 Task: Add Sprouts Marinara Pasta Sauce No Salt Added to the cart.
Action: Mouse moved to (16, 65)
Screenshot: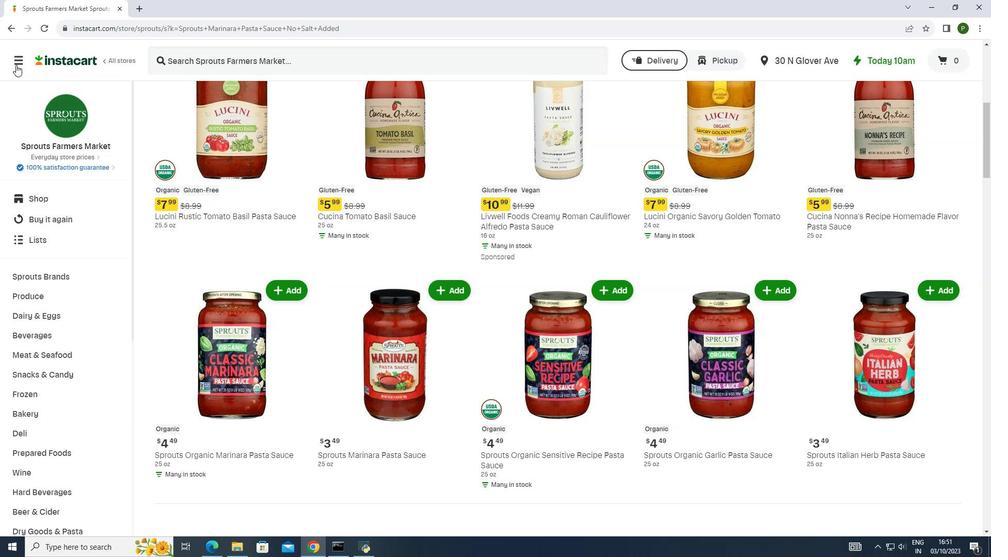 
Action: Mouse pressed left at (16, 65)
Screenshot: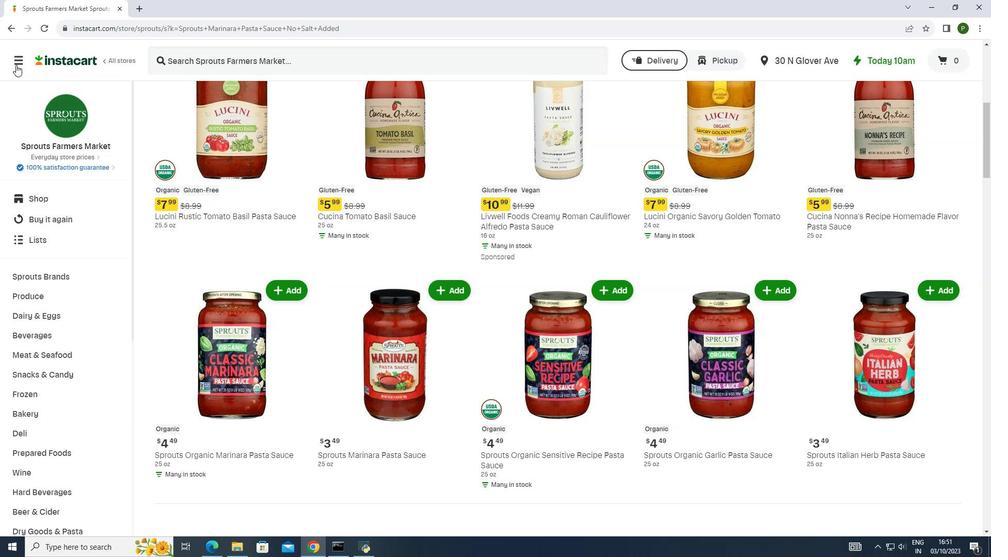 
Action: Mouse moved to (41, 270)
Screenshot: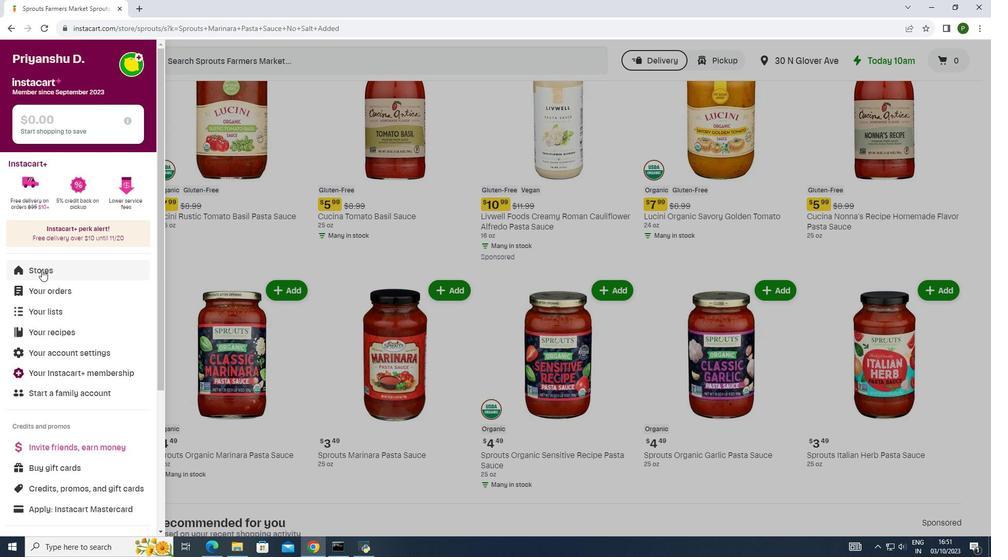 
Action: Mouse pressed left at (41, 270)
Screenshot: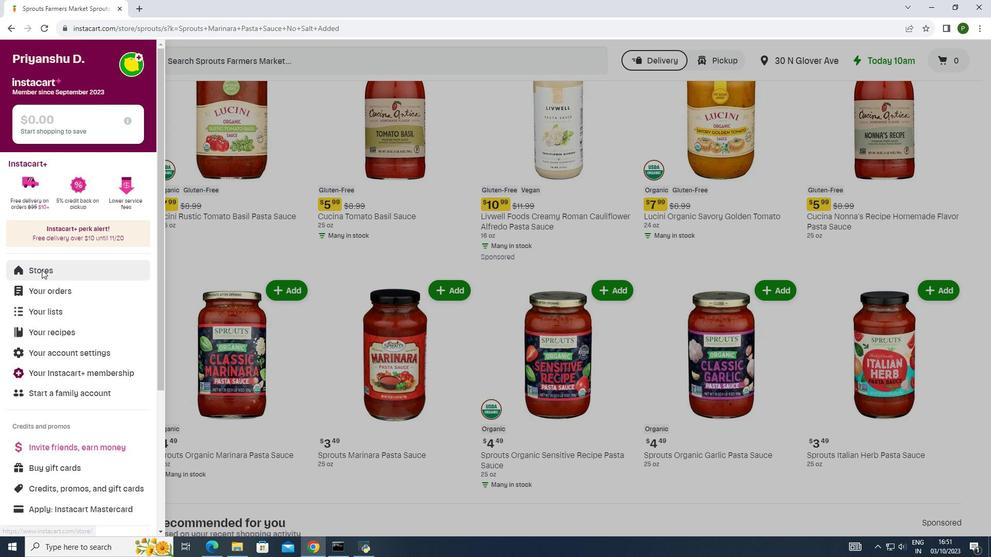 
Action: Mouse moved to (234, 107)
Screenshot: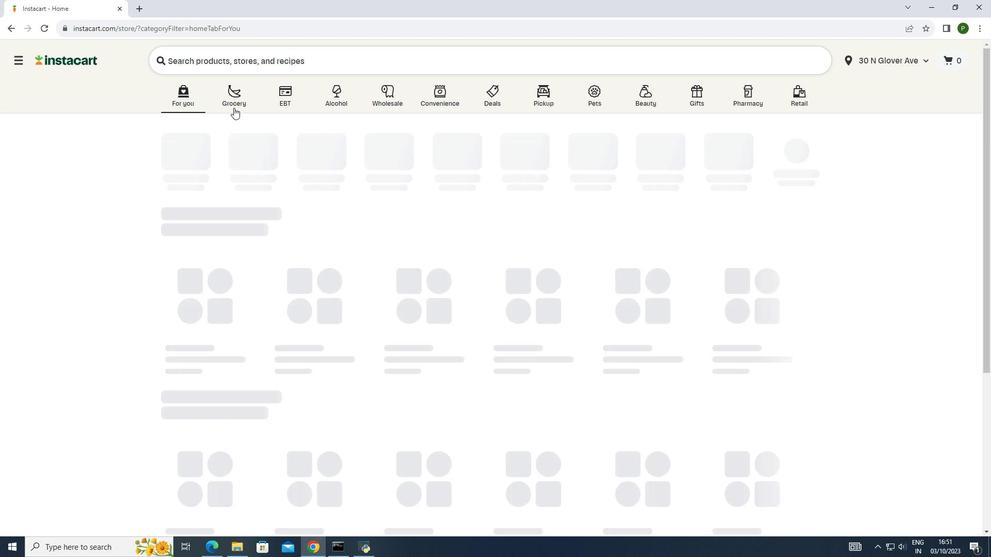 
Action: Mouse pressed left at (234, 107)
Screenshot: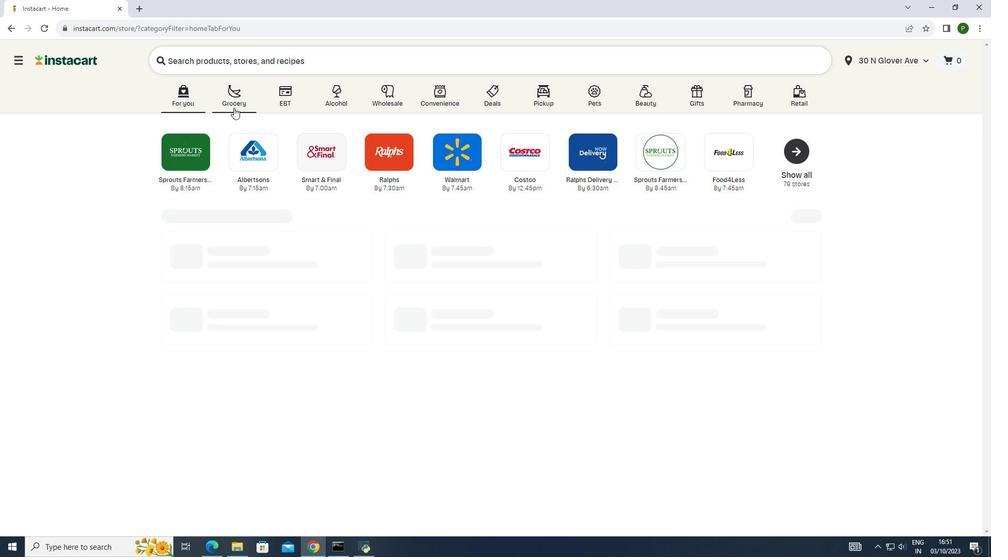 
Action: Mouse moved to (505, 150)
Screenshot: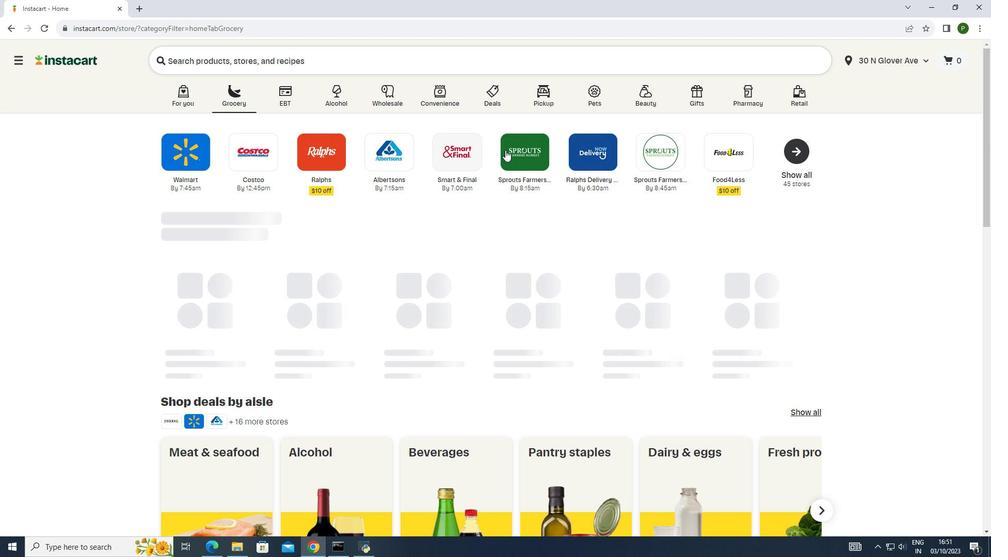 
Action: Mouse pressed left at (505, 150)
Screenshot: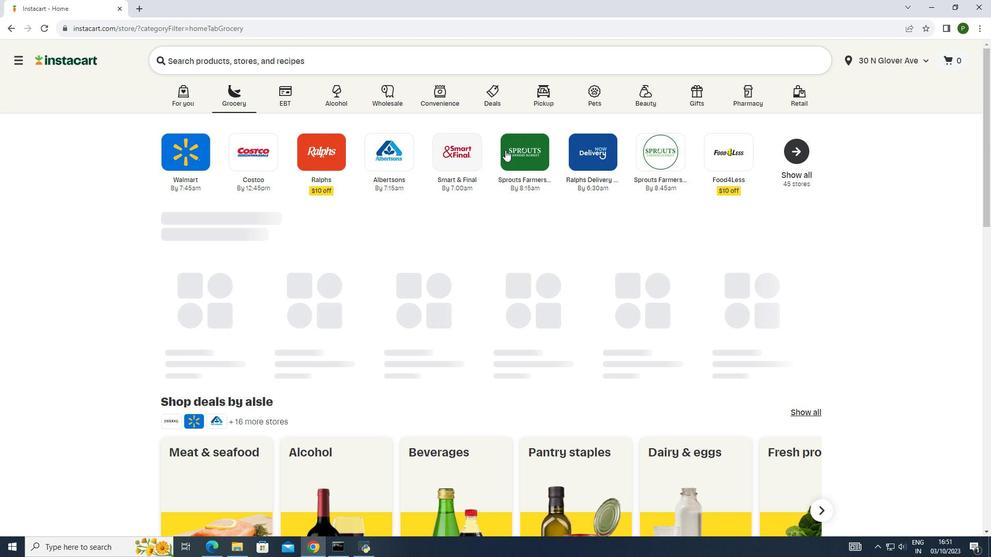 
Action: Mouse moved to (99, 273)
Screenshot: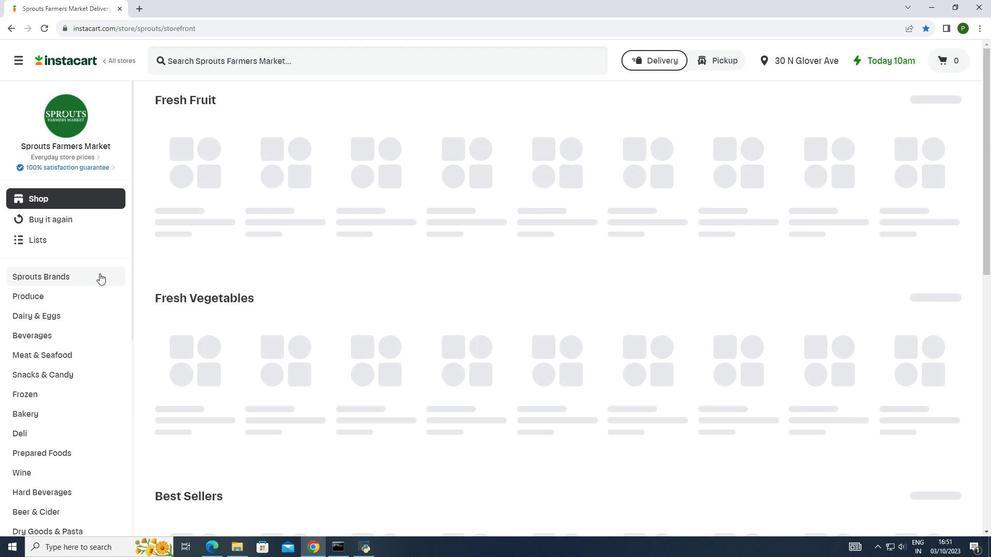 
Action: Mouse pressed left at (99, 273)
Screenshot: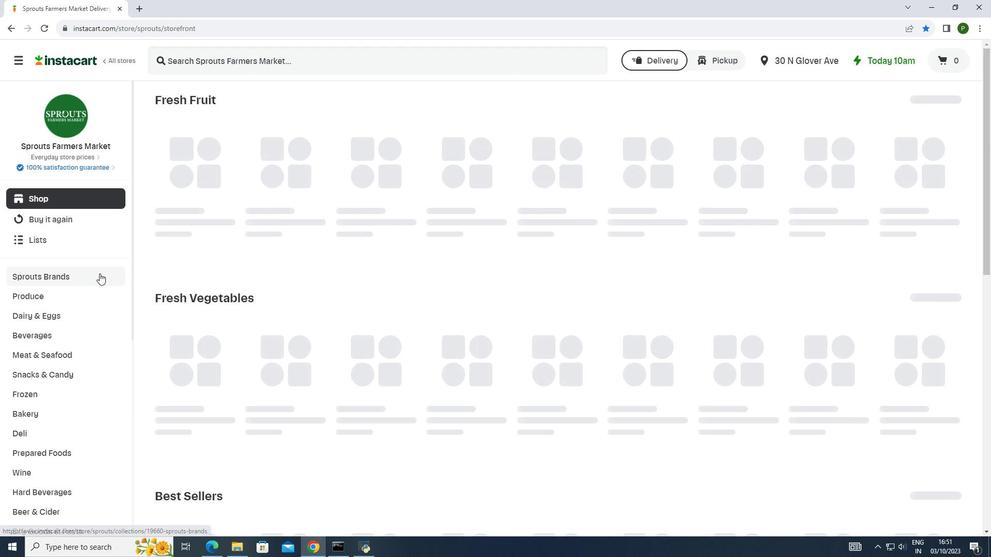 
Action: Mouse moved to (58, 355)
Screenshot: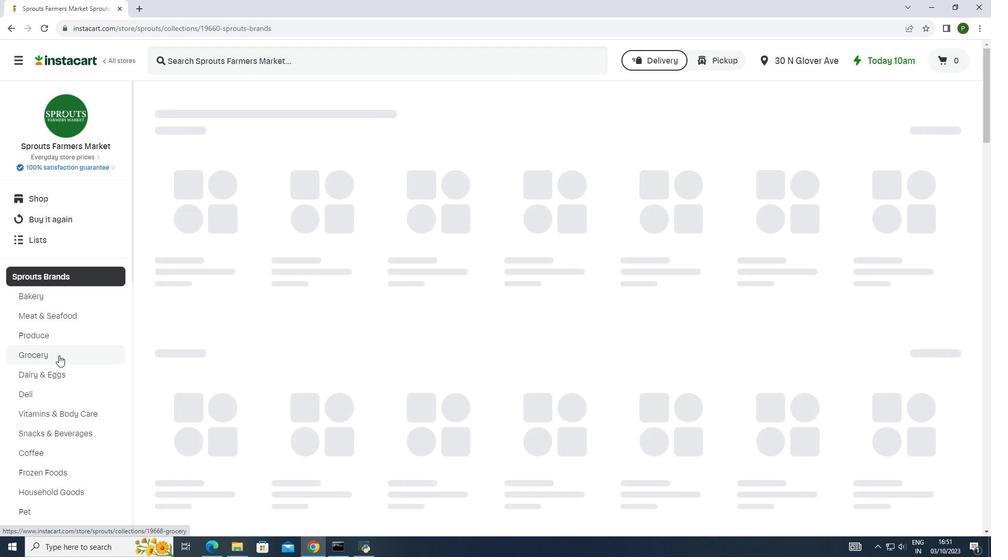 
Action: Mouse pressed left at (58, 355)
Screenshot: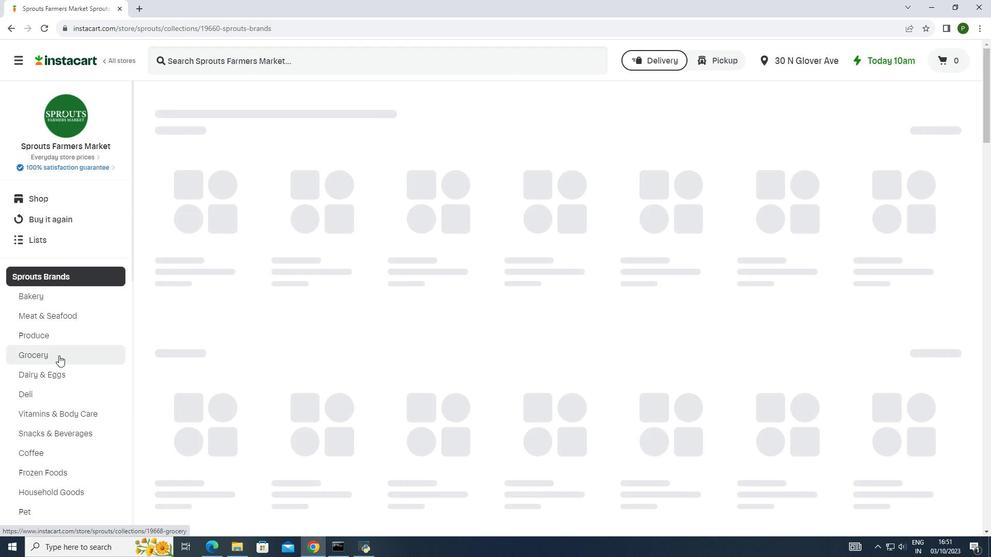 
Action: Mouse moved to (329, 223)
Screenshot: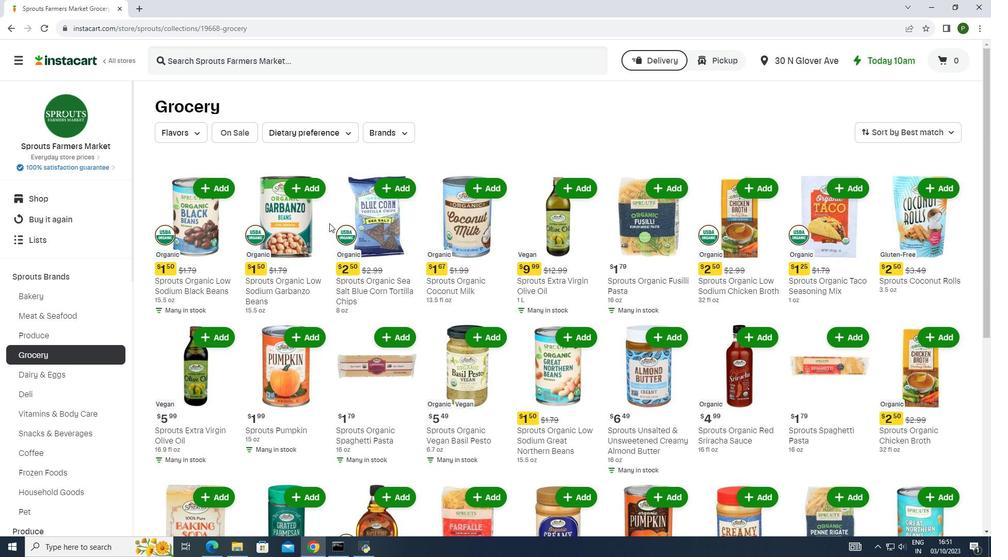 
Action: Mouse scrolled (329, 223) with delta (0, 0)
Screenshot: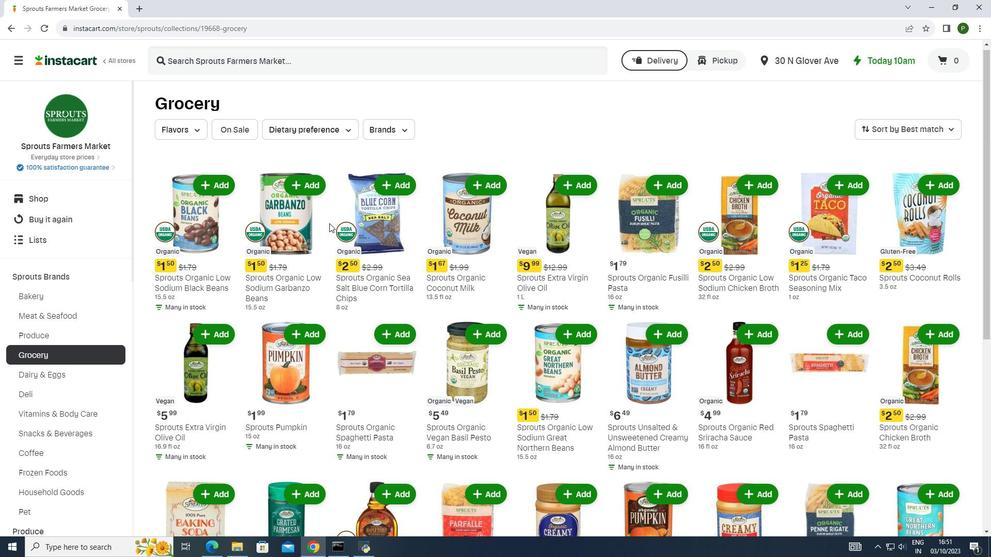 
Action: Mouse scrolled (329, 223) with delta (0, 0)
Screenshot: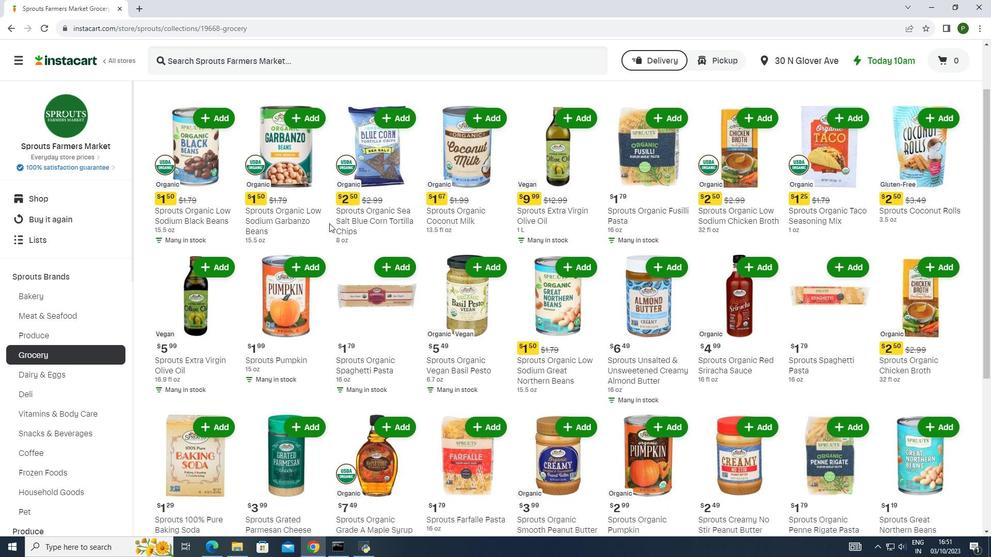 
Action: Mouse scrolled (329, 223) with delta (0, 0)
Screenshot: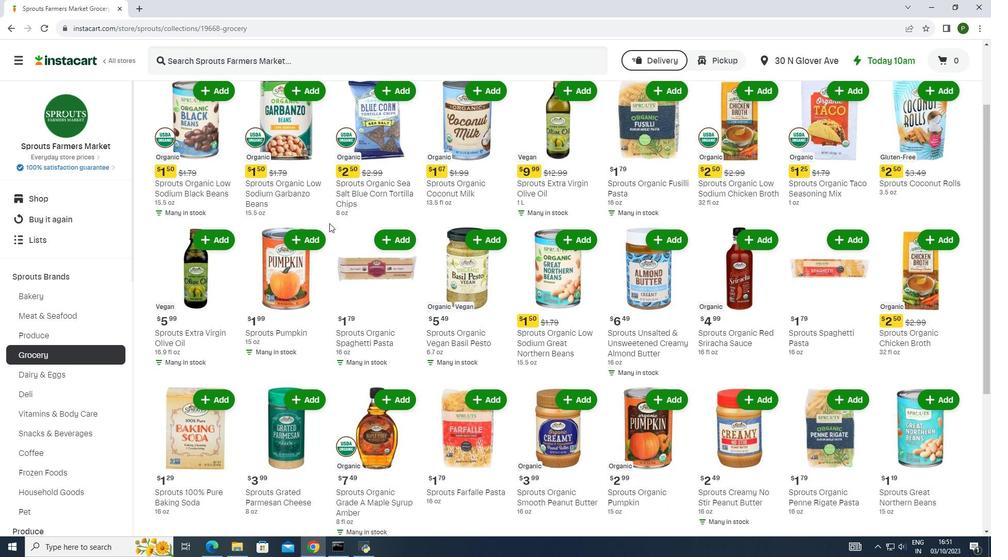 
Action: Mouse moved to (329, 220)
Screenshot: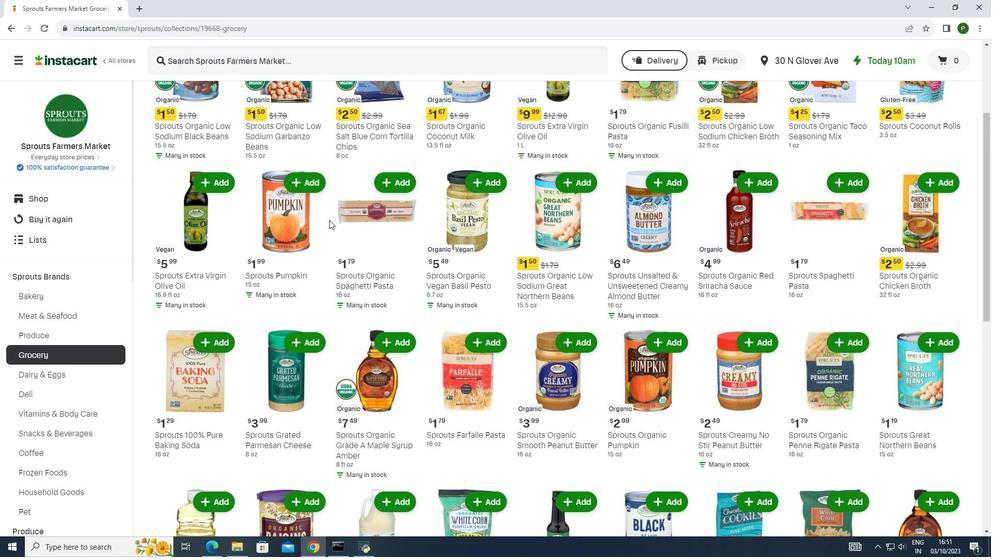 
Action: Mouse scrolled (329, 220) with delta (0, 0)
Screenshot: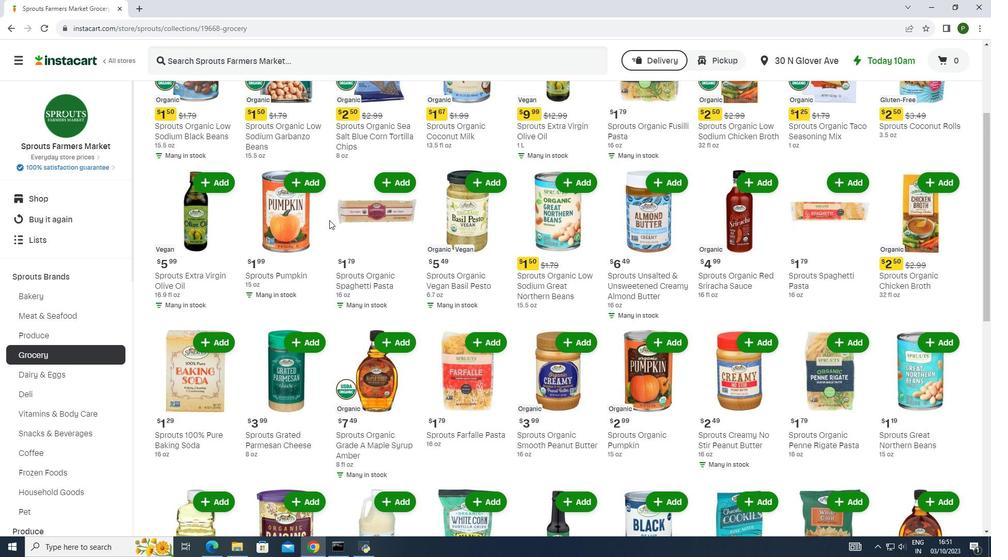 
Action: Mouse scrolled (329, 220) with delta (0, 0)
Screenshot: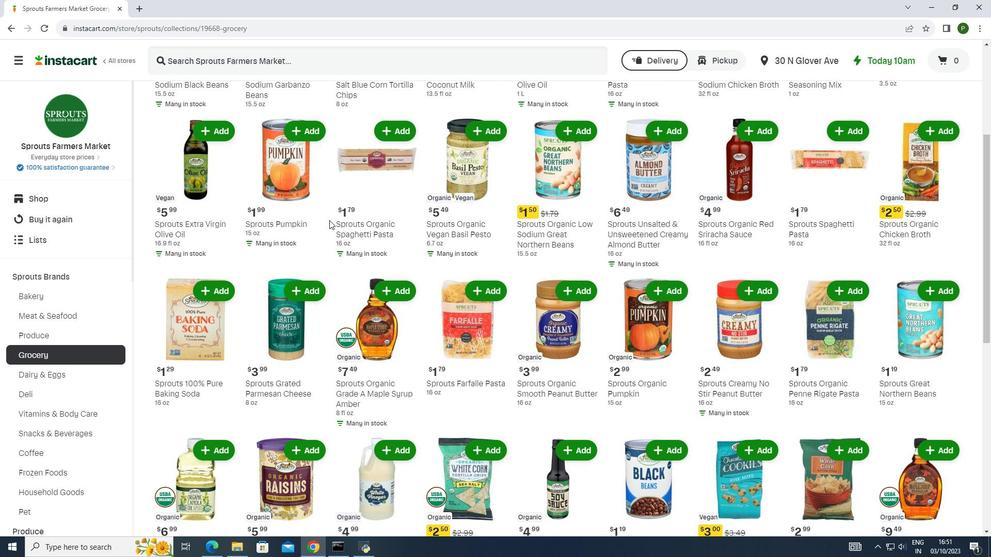 
Action: Mouse scrolled (329, 220) with delta (0, 0)
Screenshot: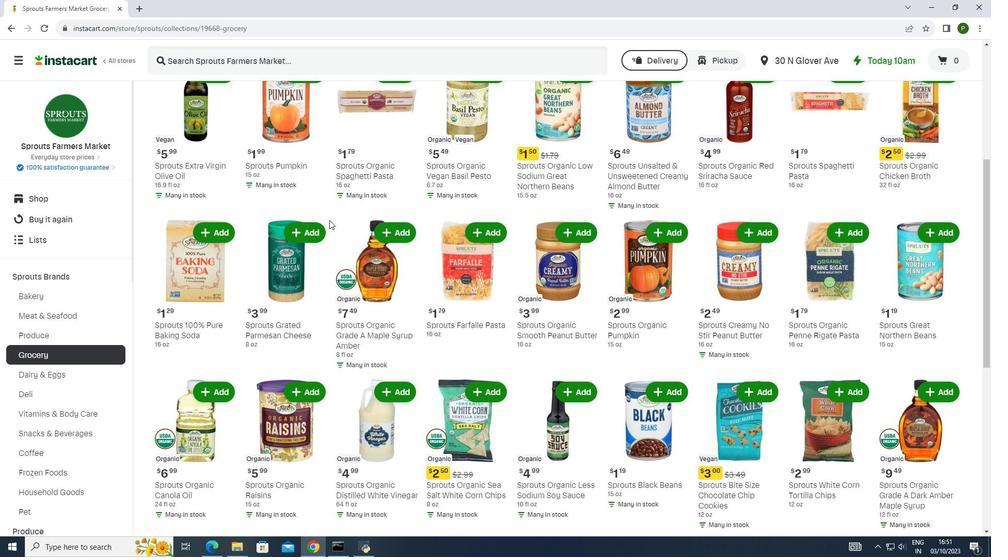 
Action: Mouse scrolled (329, 220) with delta (0, 0)
Screenshot: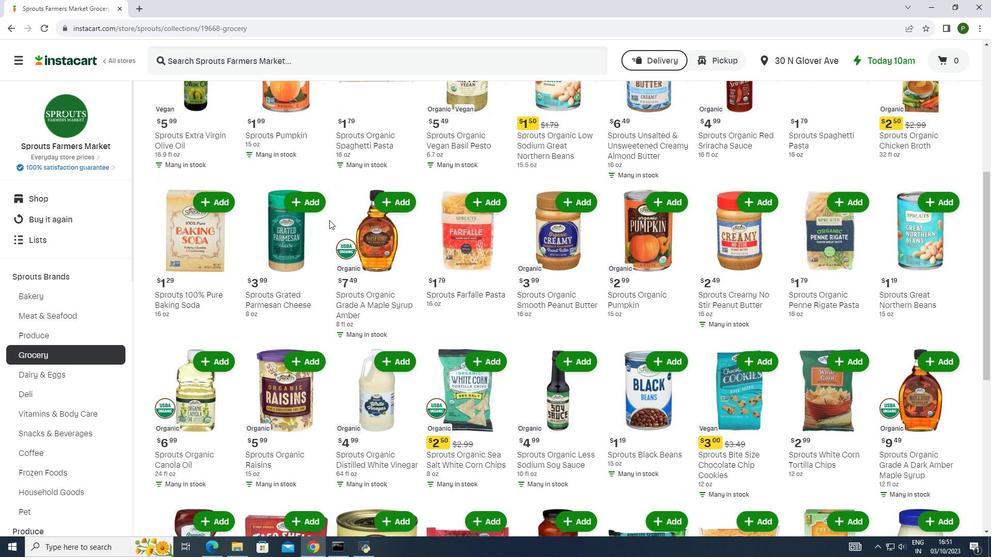 
Action: Mouse scrolled (329, 220) with delta (0, 0)
Screenshot: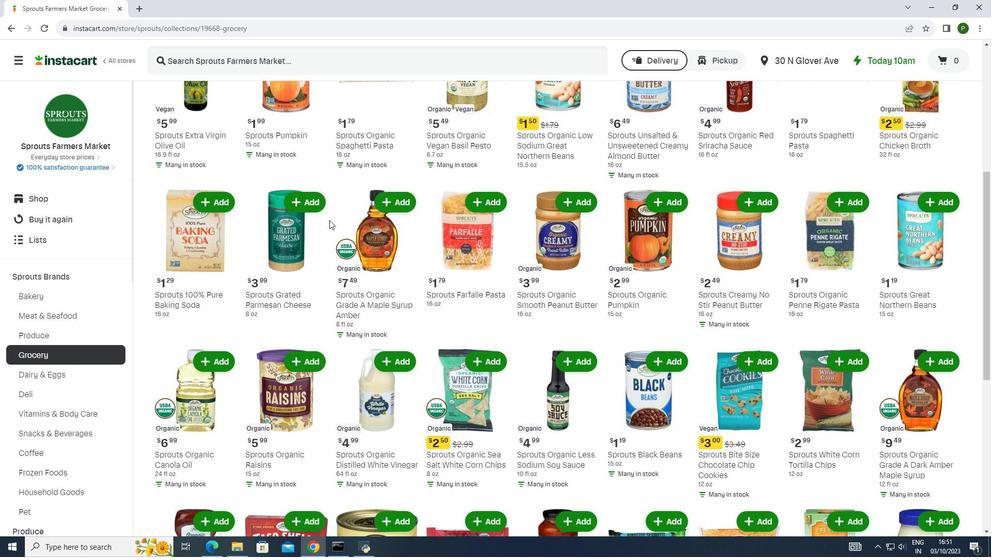 
Action: Mouse scrolled (329, 220) with delta (0, 0)
Screenshot: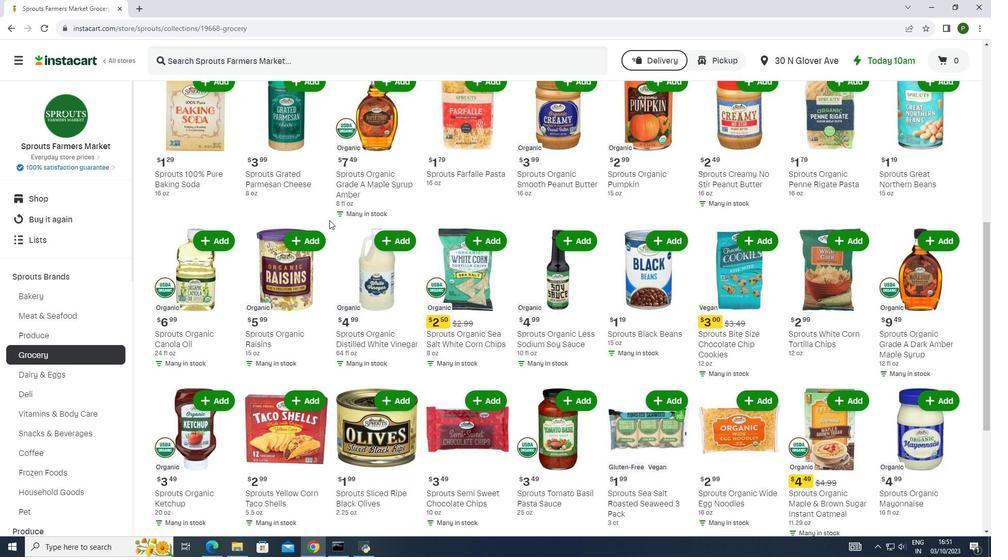 
Action: Mouse scrolled (329, 220) with delta (0, 0)
Screenshot: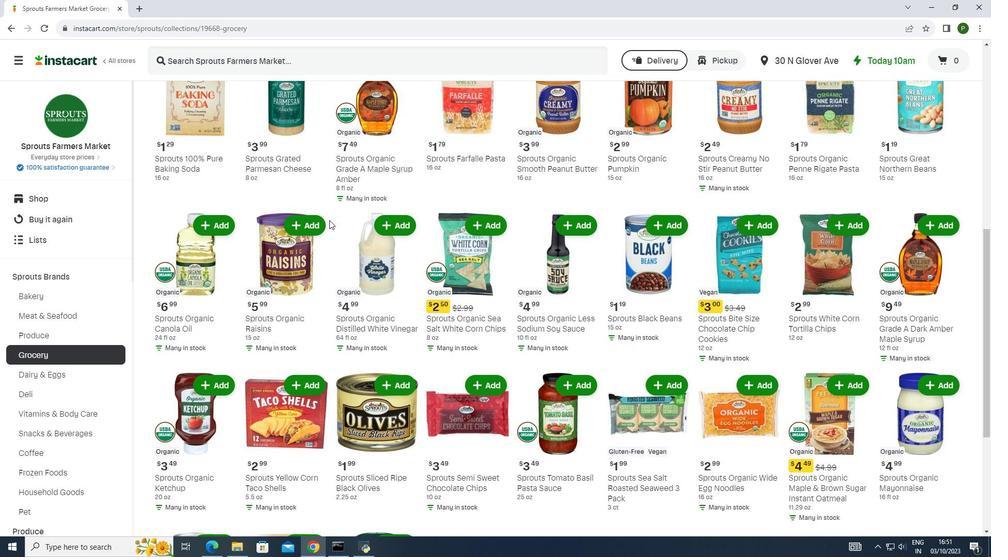 
Action: Mouse scrolled (329, 220) with delta (0, 0)
Screenshot: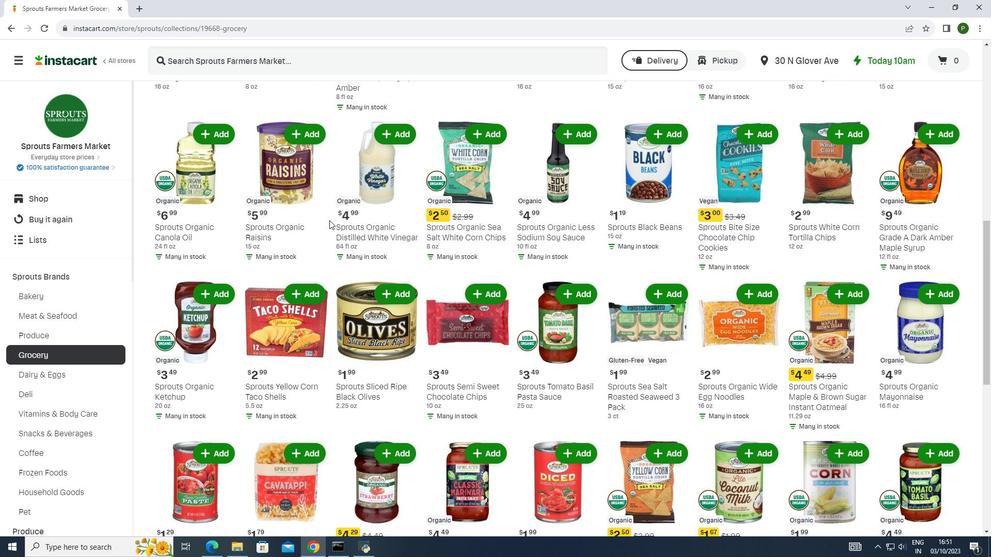 
Action: Mouse scrolled (329, 220) with delta (0, 0)
Screenshot: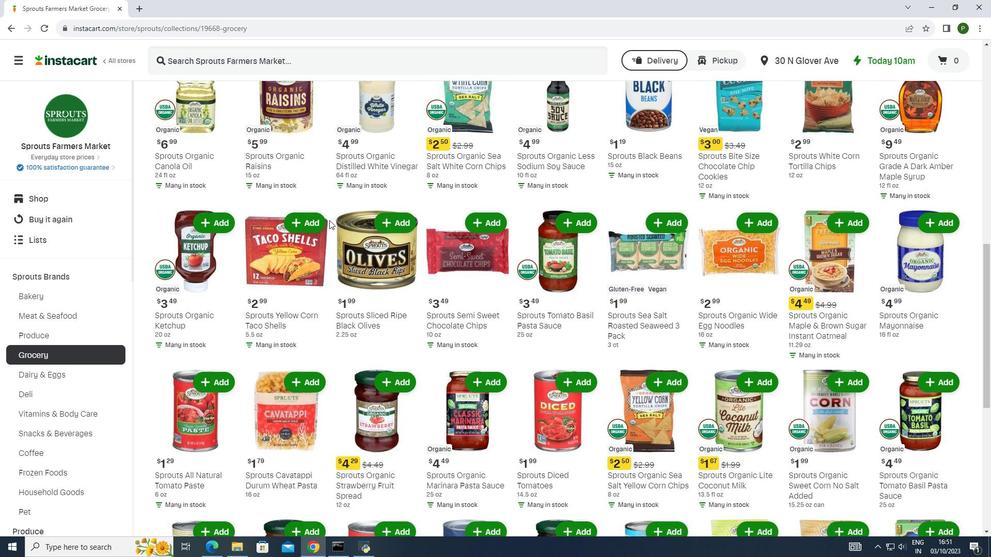 
Action: Mouse scrolled (329, 220) with delta (0, 0)
Screenshot: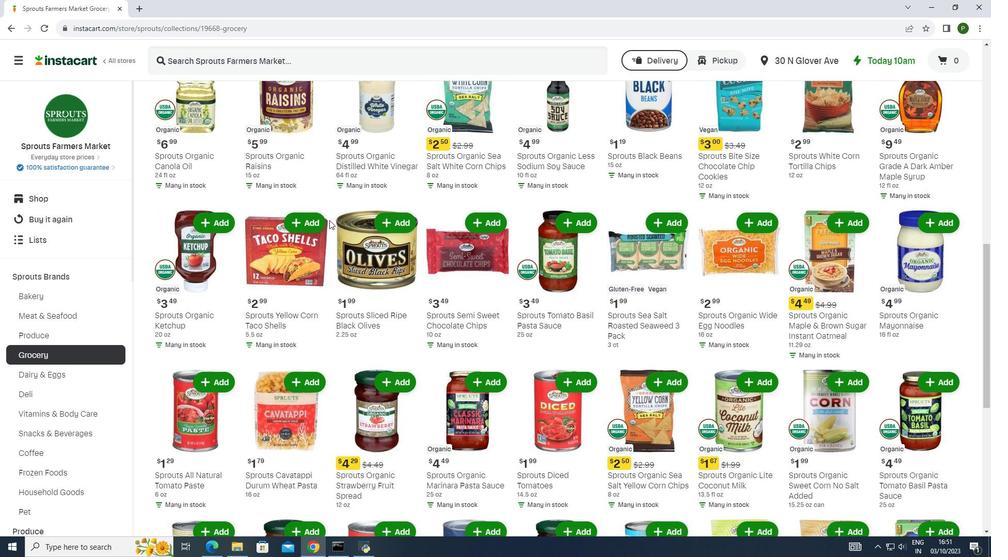 
Action: Mouse scrolled (329, 220) with delta (0, 0)
Screenshot: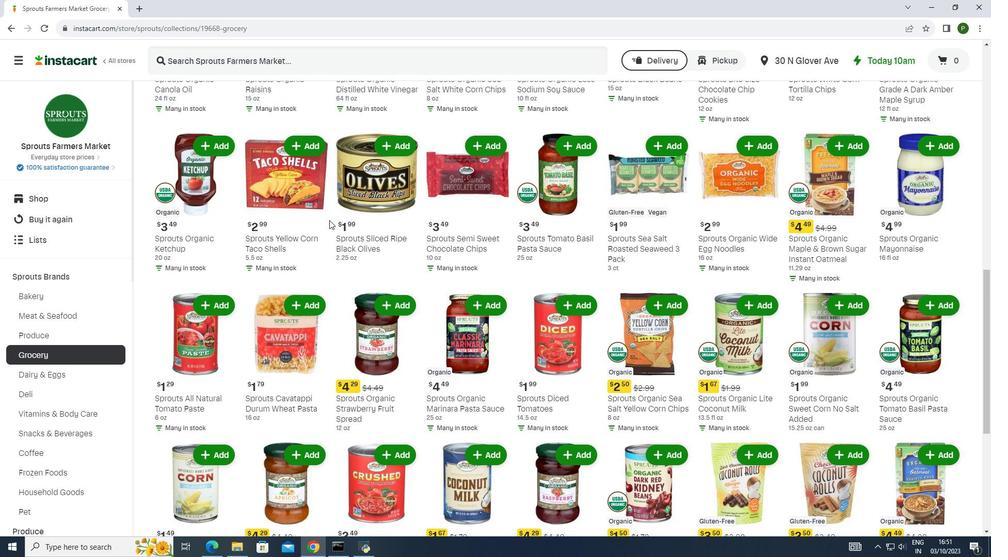 
Action: Mouse scrolled (329, 220) with delta (0, 0)
Screenshot: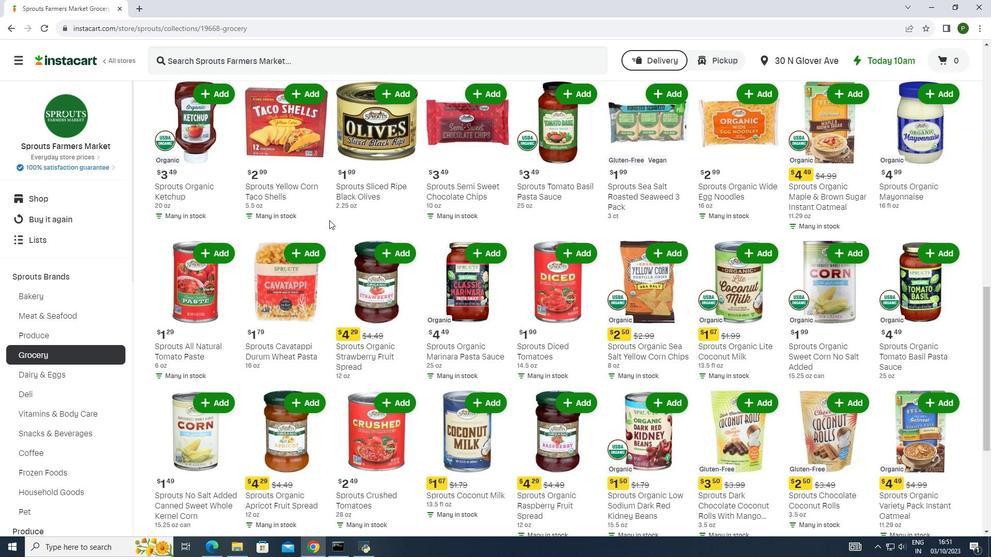 
Action: Mouse scrolled (329, 220) with delta (0, 0)
Screenshot: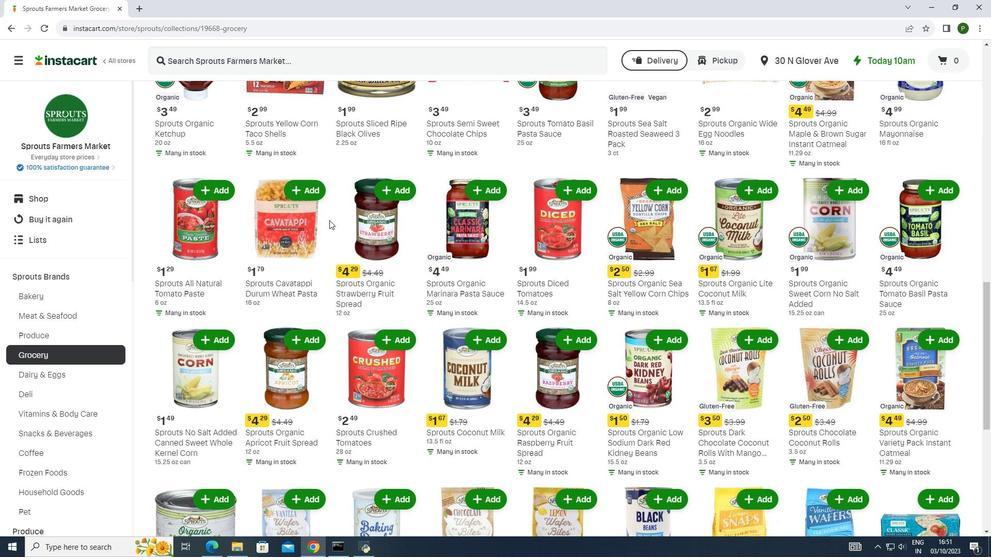 
Action: Mouse scrolled (329, 220) with delta (0, 0)
Screenshot: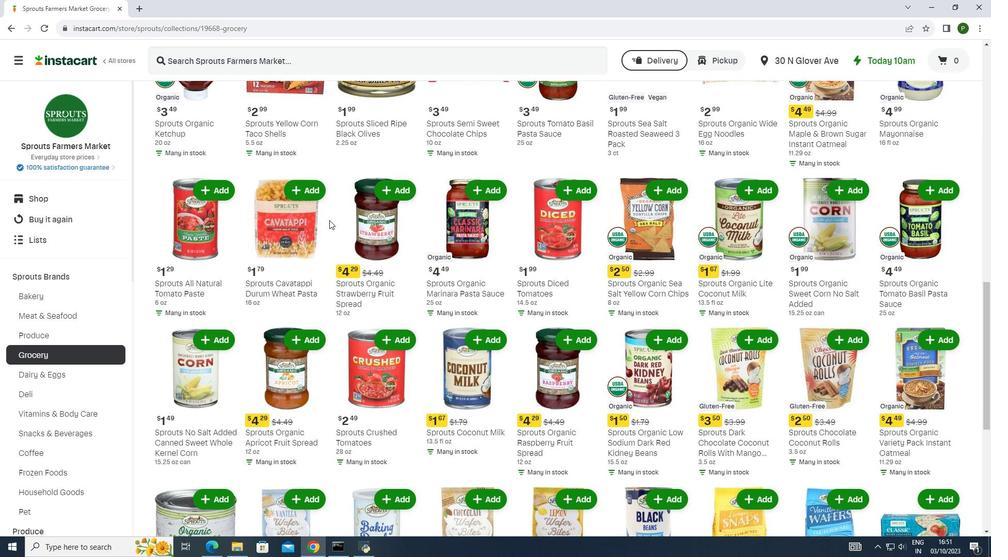 
Action: Mouse scrolled (329, 220) with delta (0, 0)
Screenshot: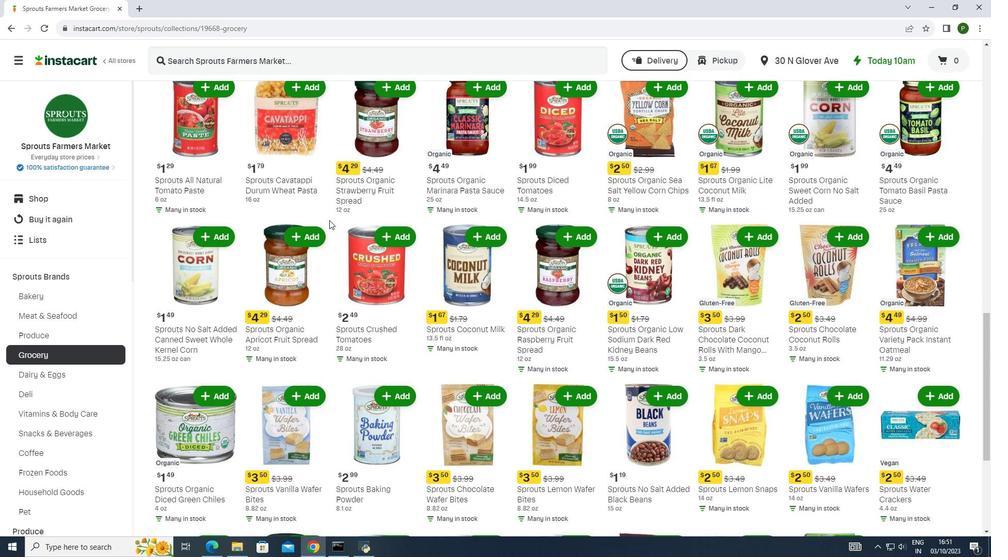 
Action: Mouse scrolled (329, 220) with delta (0, 0)
Screenshot: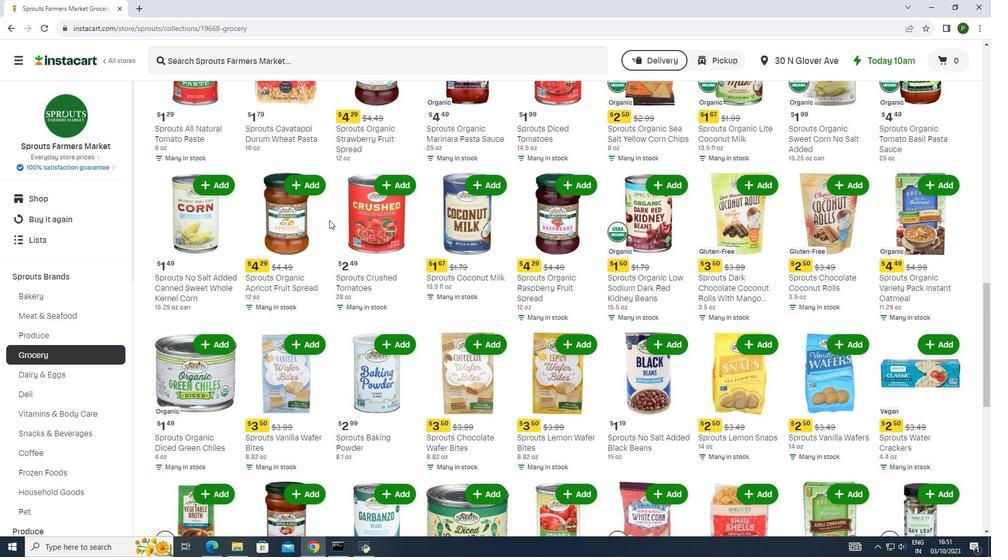 
Action: Mouse scrolled (329, 220) with delta (0, 0)
Screenshot: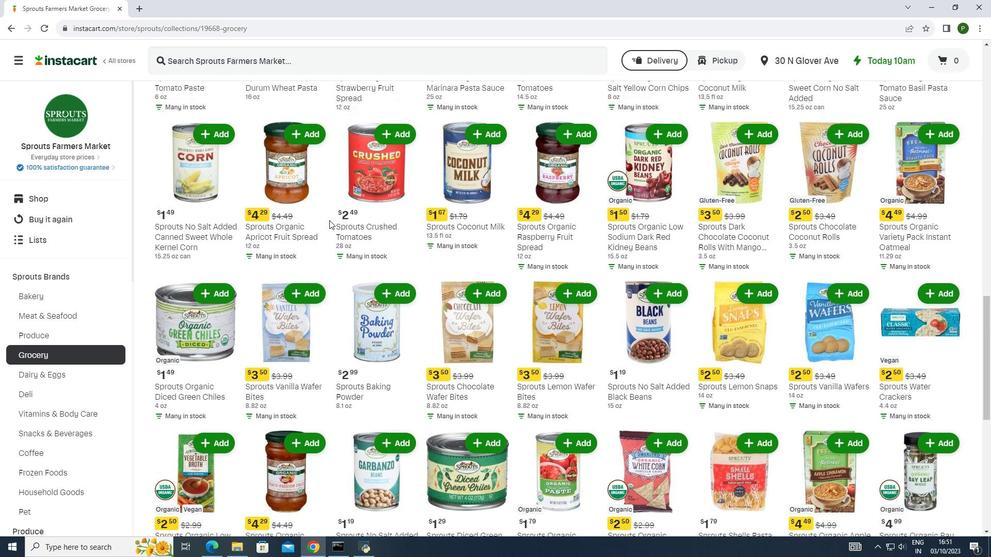 
Action: Mouse scrolled (329, 220) with delta (0, 0)
Screenshot: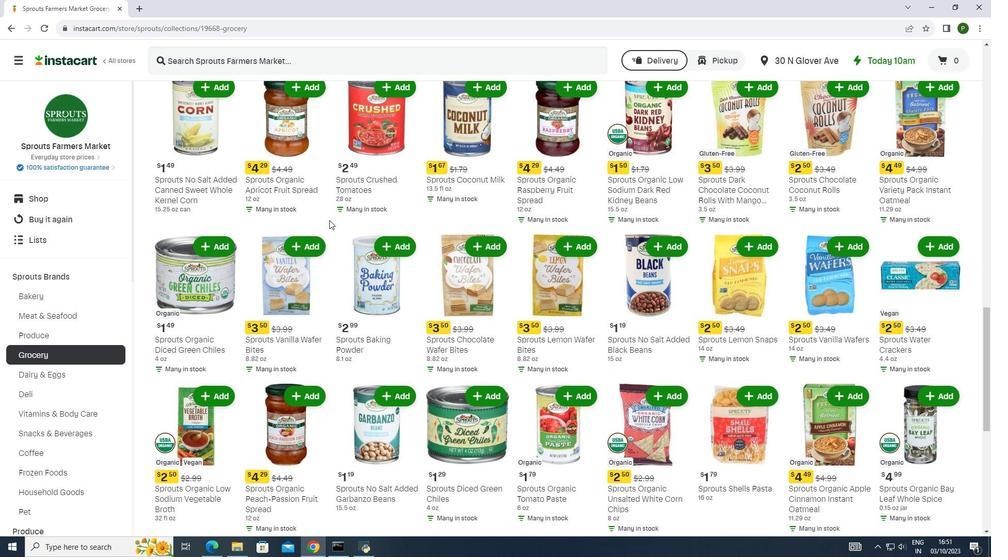 
Action: Mouse scrolled (329, 220) with delta (0, 0)
Screenshot: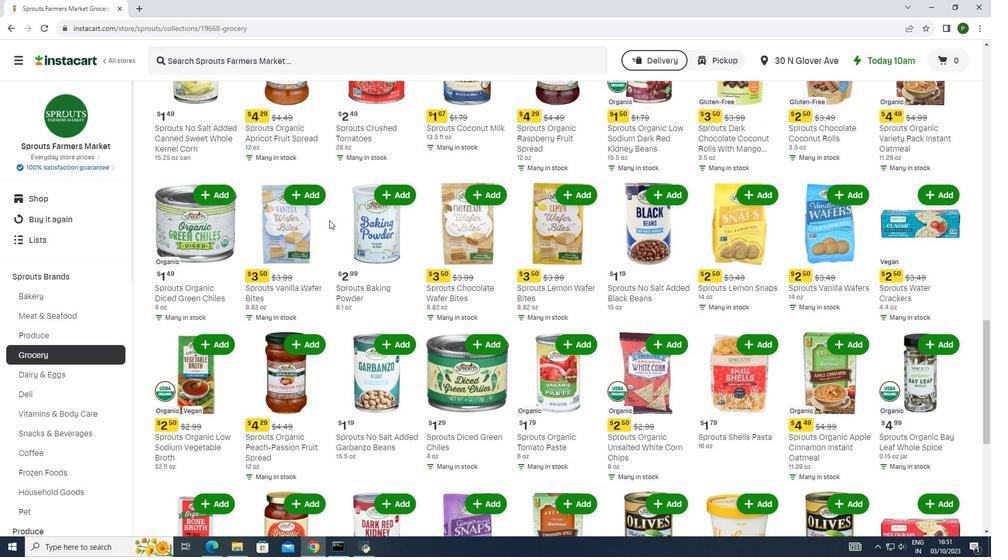 
Action: Mouse scrolled (329, 220) with delta (0, 0)
Screenshot: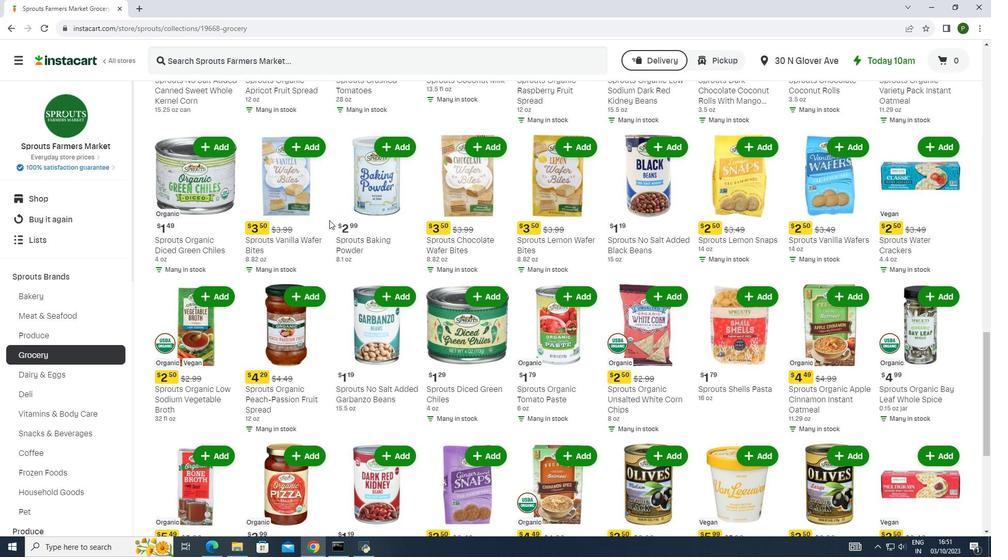 
Action: Mouse scrolled (329, 220) with delta (0, 0)
Screenshot: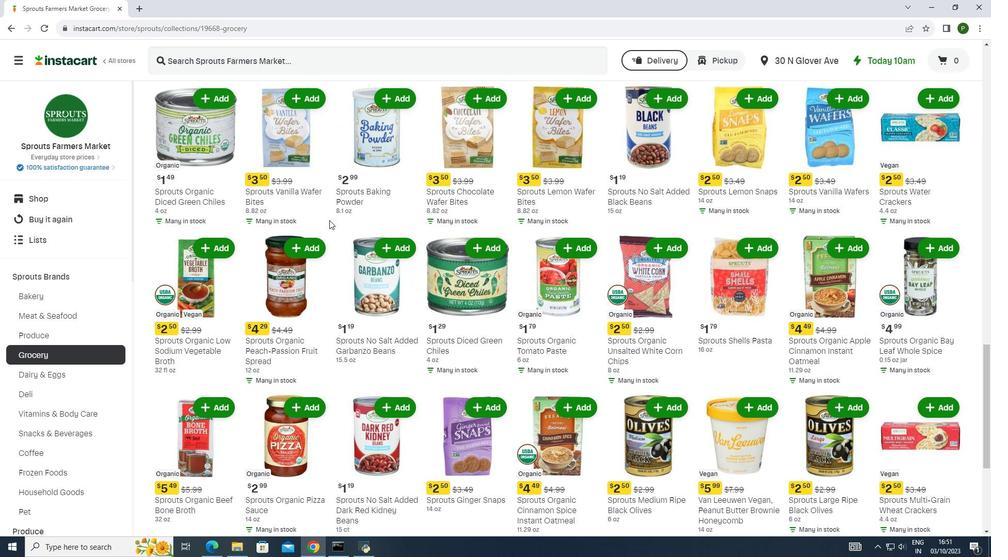 
Action: Mouse scrolled (329, 220) with delta (0, 0)
Screenshot: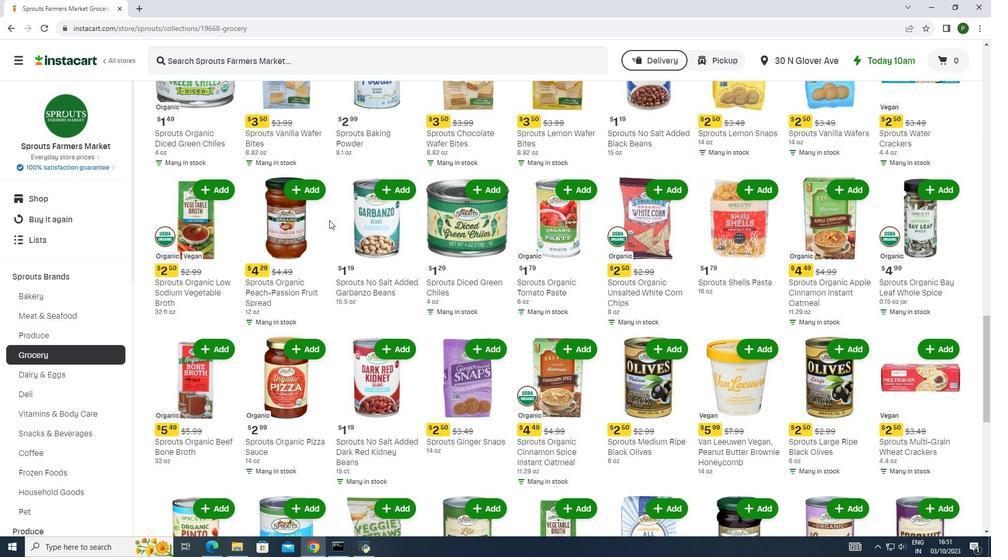 
Action: Mouse scrolled (329, 220) with delta (0, 0)
Screenshot: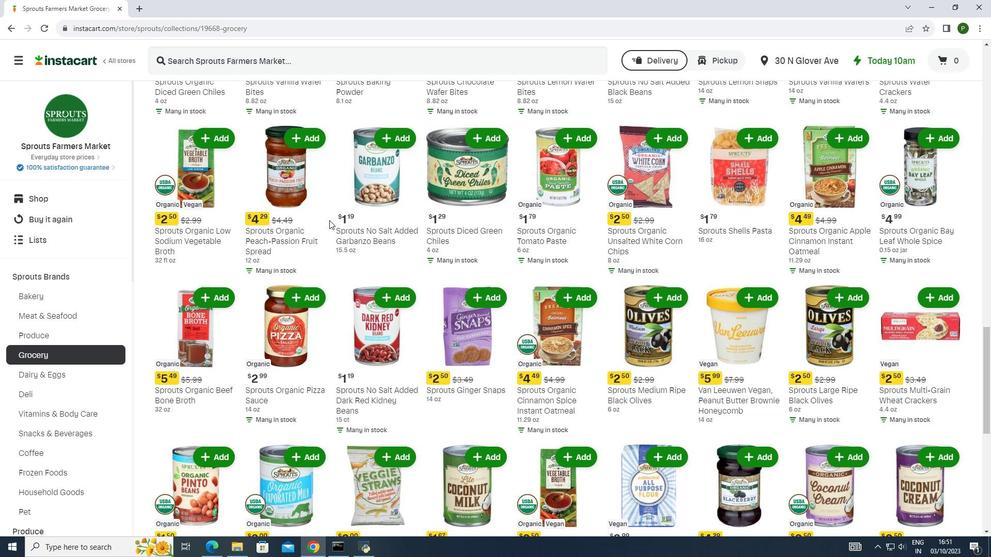 
Action: Mouse scrolled (329, 220) with delta (0, 0)
Screenshot: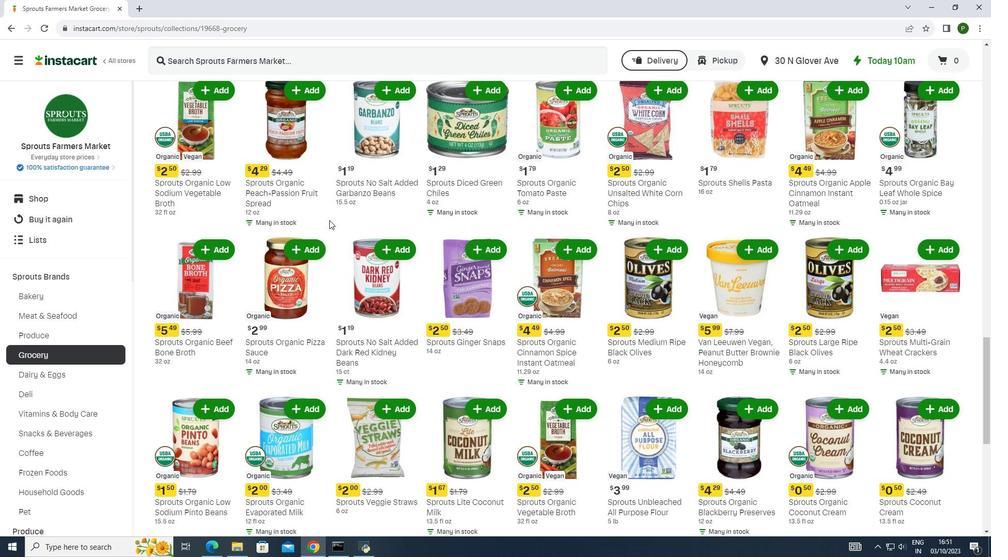
Action: Mouse scrolled (329, 220) with delta (0, 0)
Screenshot: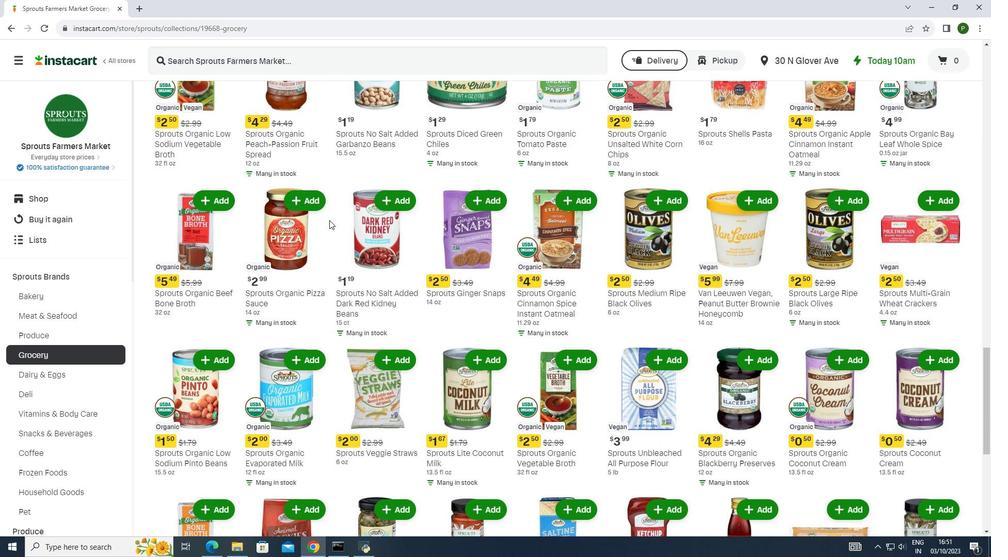 
Action: Mouse scrolled (329, 220) with delta (0, 0)
Screenshot: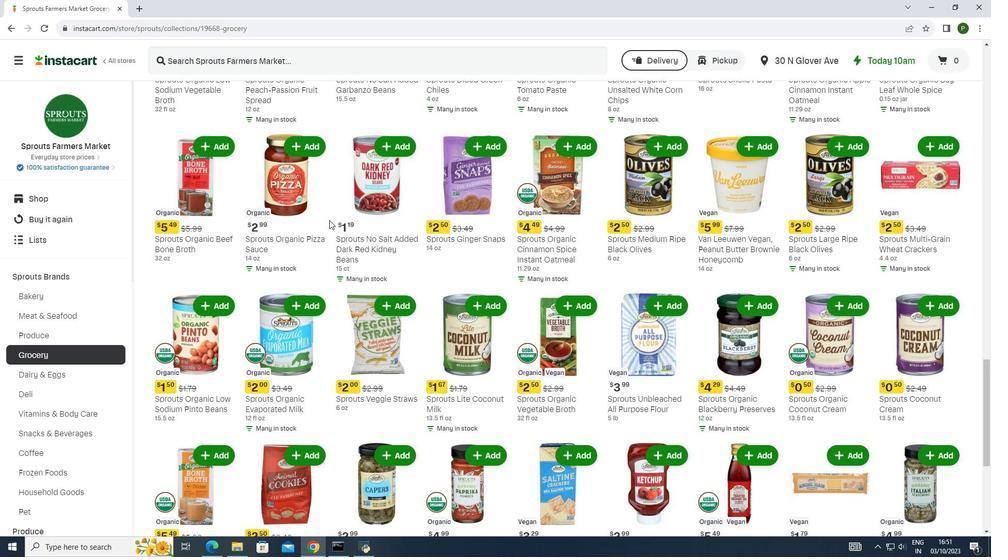 
Action: Mouse scrolled (329, 220) with delta (0, 0)
Screenshot: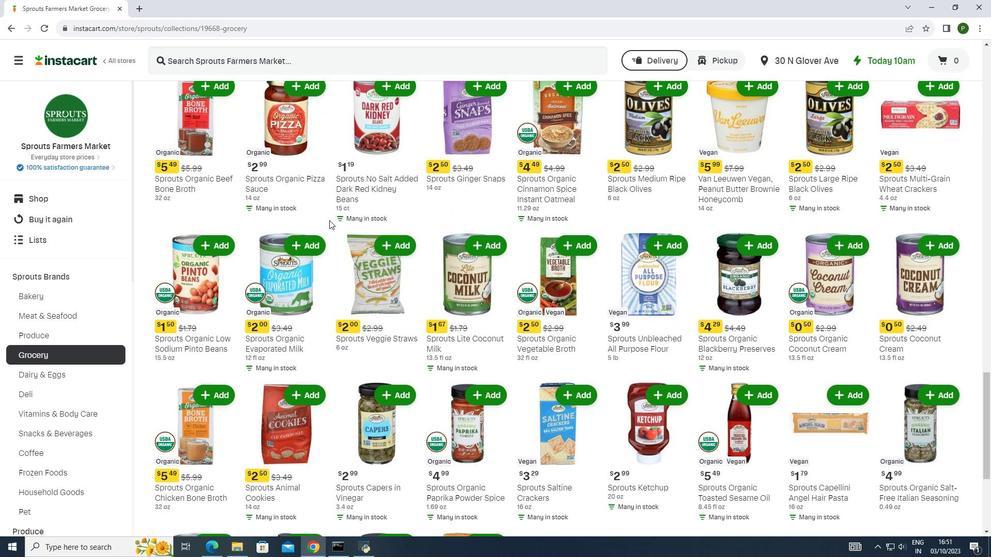
Action: Mouse scrolled (329, 220) with delta (0, 0)
Screenshot: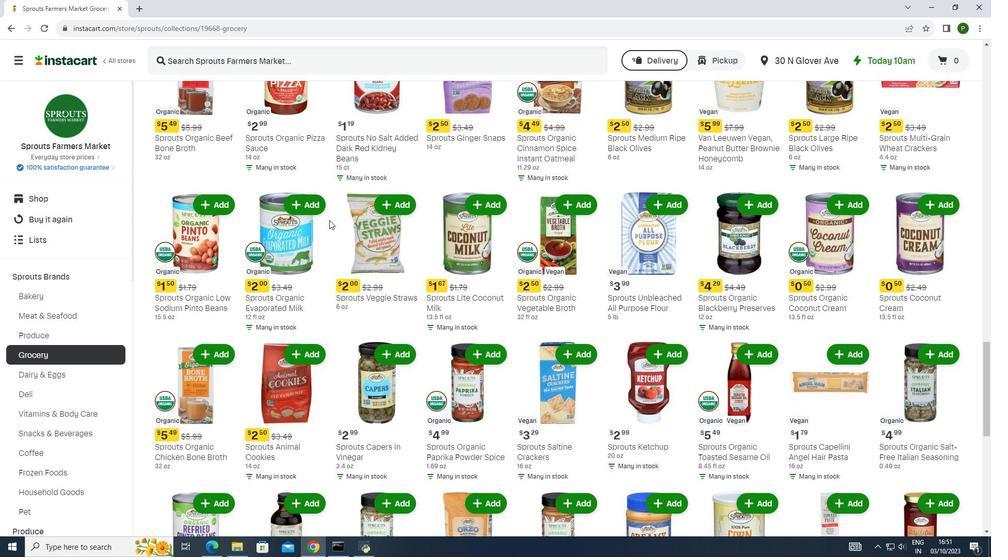 
Action: Mouse scrolled (329, 220) with delta (0, 0)
Screenshot: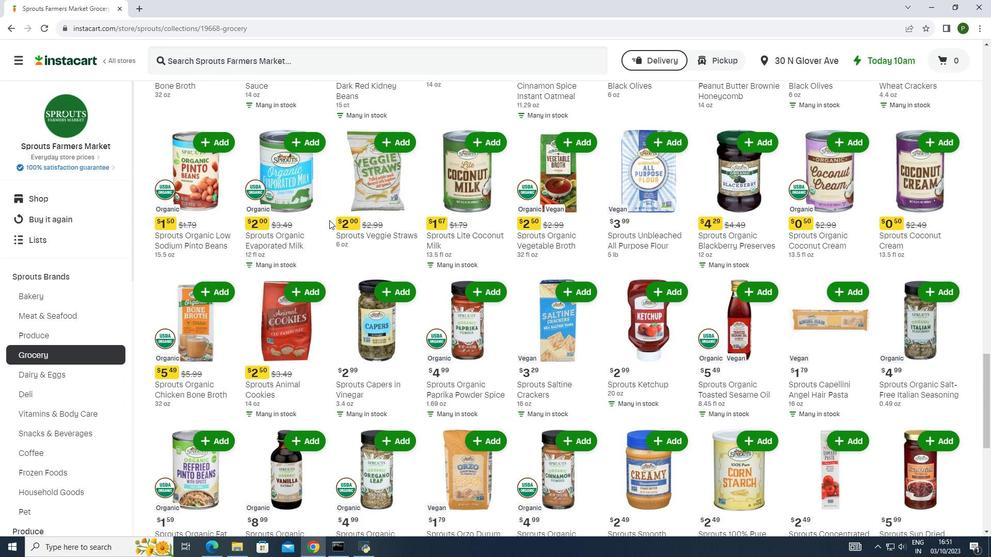 
Action: Mouse scrolled (329, 220) with delta (0, 0)
Screenshot: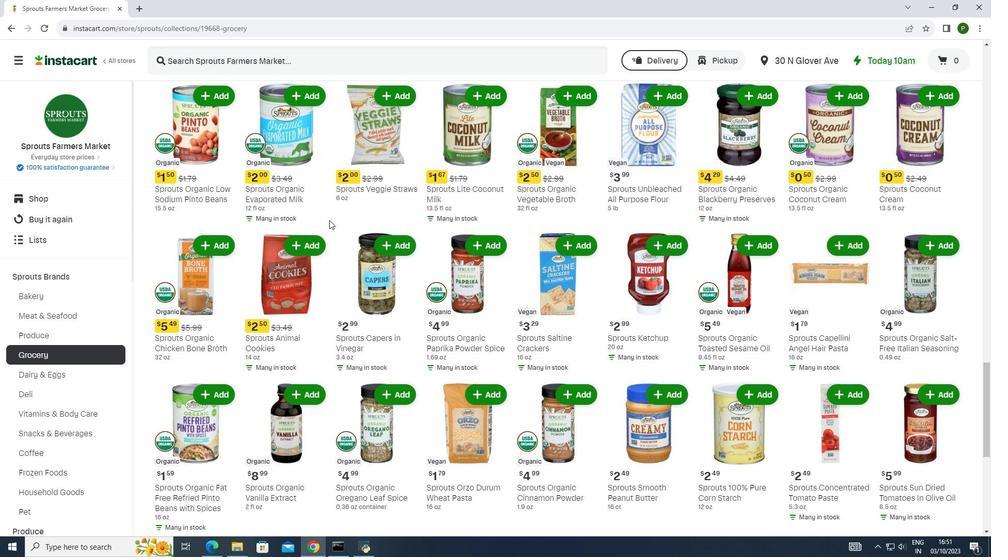 
Action: Mouse scrolled (329, 220) with delta (0, 0)
Screenshot: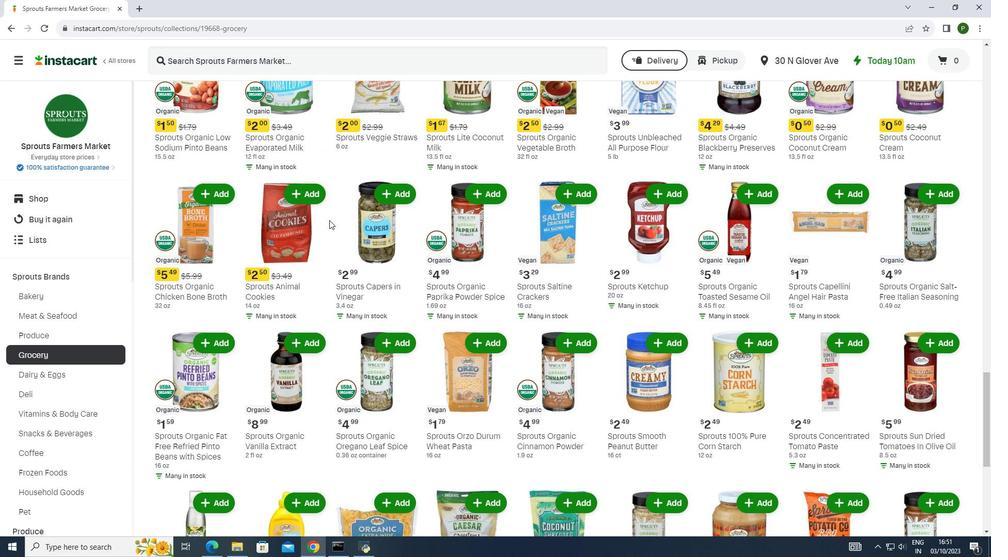 
Action: Mouse scrolled (329, 220) with delta (0, 0)
Screenshot: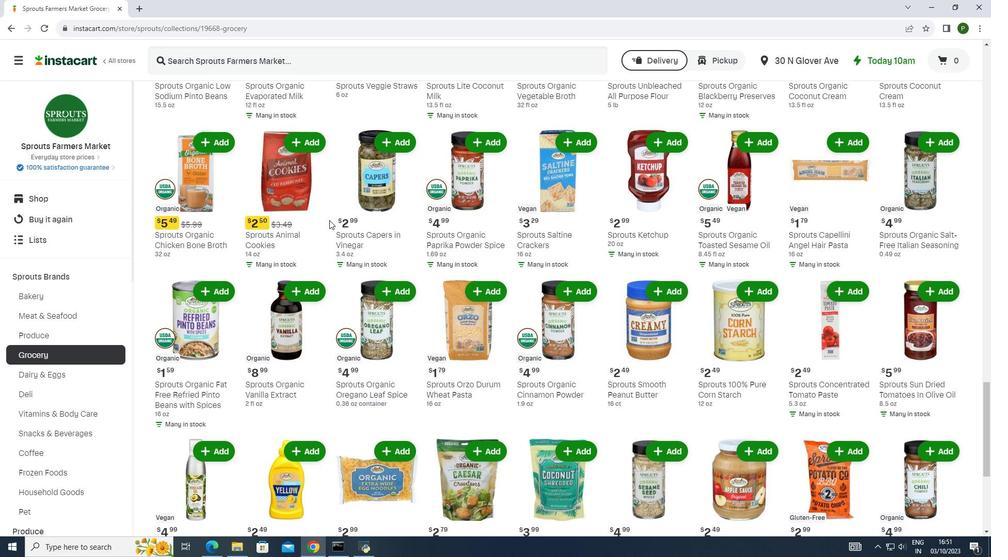 
Action: Mouse scrolled (329, 220) with delta (0, 0)
Screenshot: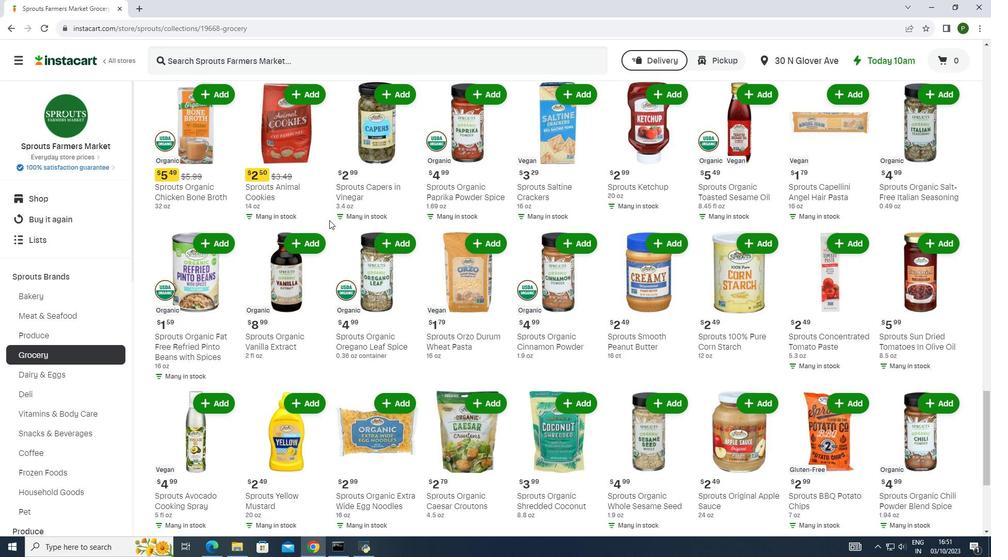 
Action: Mouse scrolled (329, 220) with delta (0, 0)
Screenshot: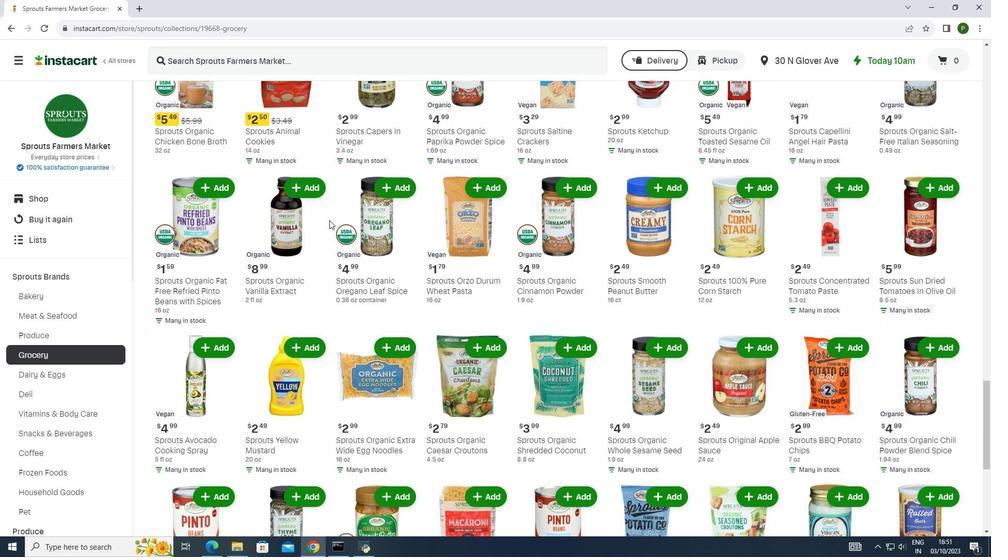 
Action: Mouse scrolled (329, 220) with delta (0, 0)
Screenshot: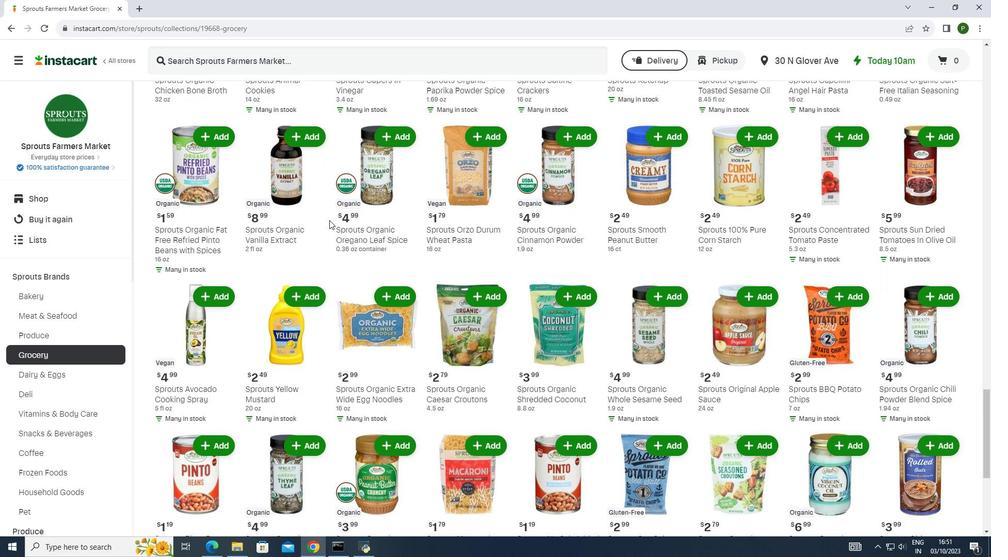 
Action: Mouse scrolled (329, 220) with delta (0, 0)
Screenshot: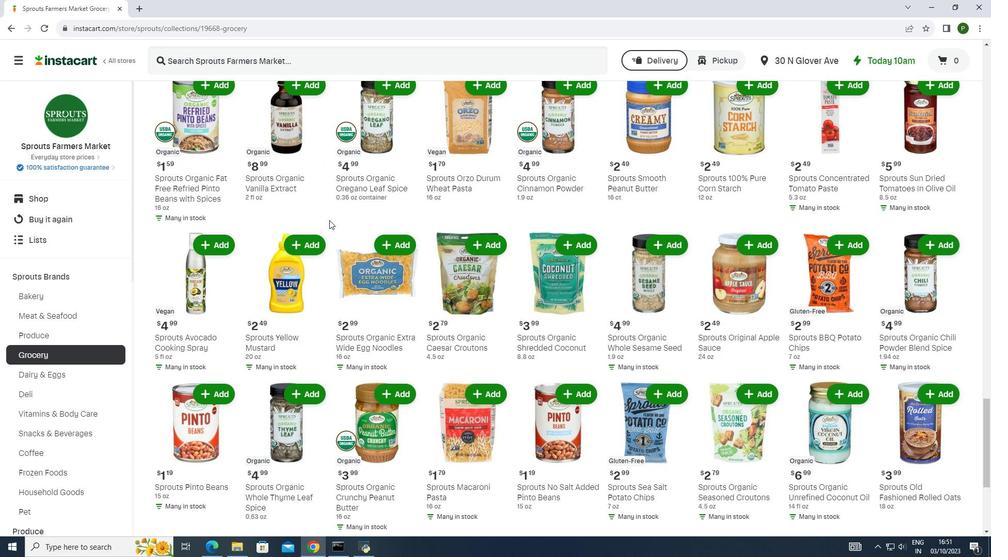 
Action: Mouse scrolled (329, 220) with delta (0, 0)
Screenshot: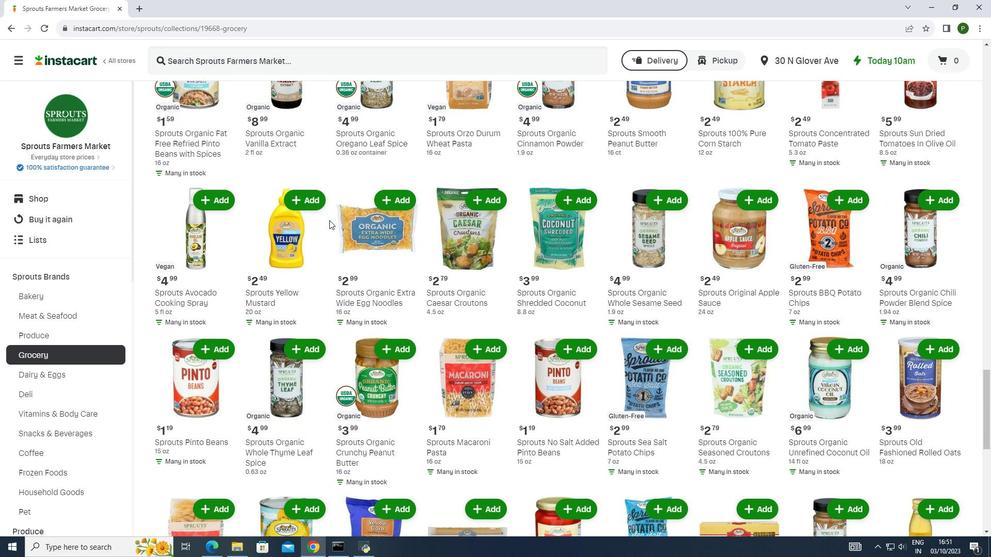 
Action: Mouse scrolled (329, 220) with delta (0, 0)
Screenshot: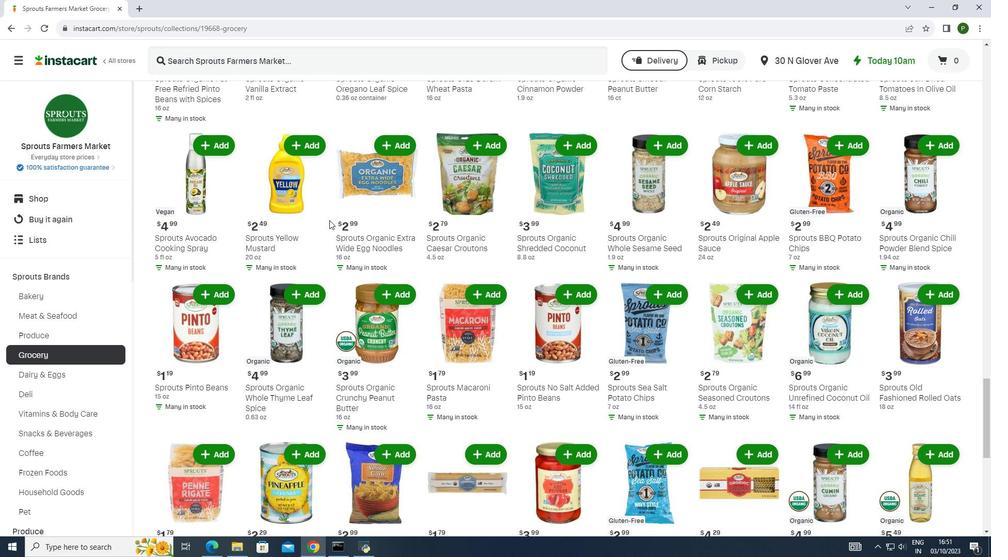 
Action: Mouse scrolled (329, 220) with delta (0, 0)
Screenshot: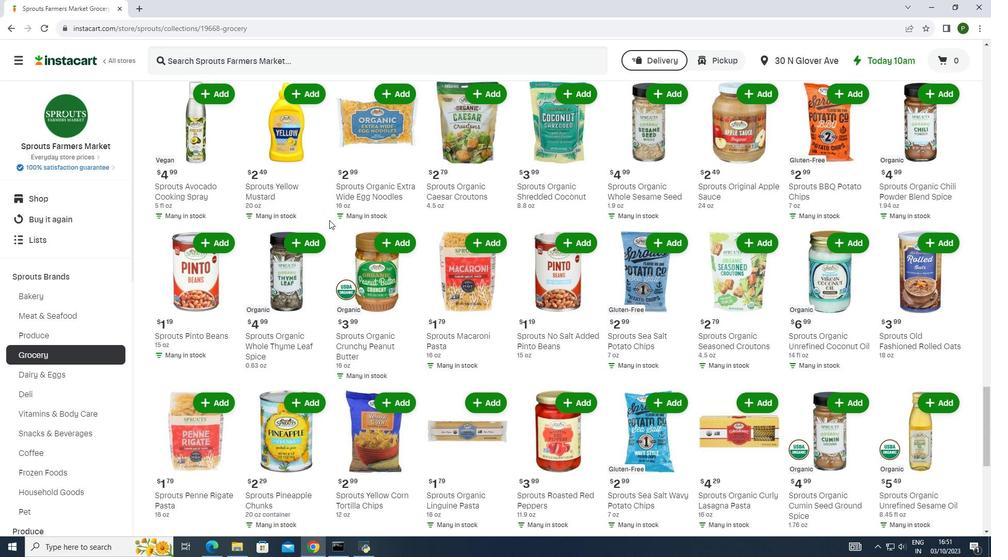 
Action: Mouse scrolled (329, 220) with delta (0, 0)
Screenshot: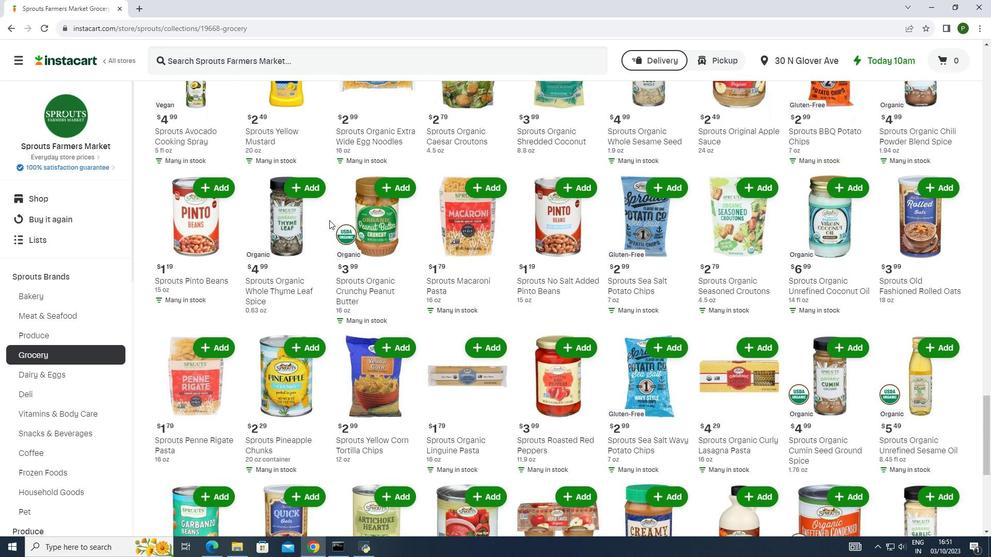 
Action: Mouse scrolled (329, 220) with delta (0, 0)
Screenshot: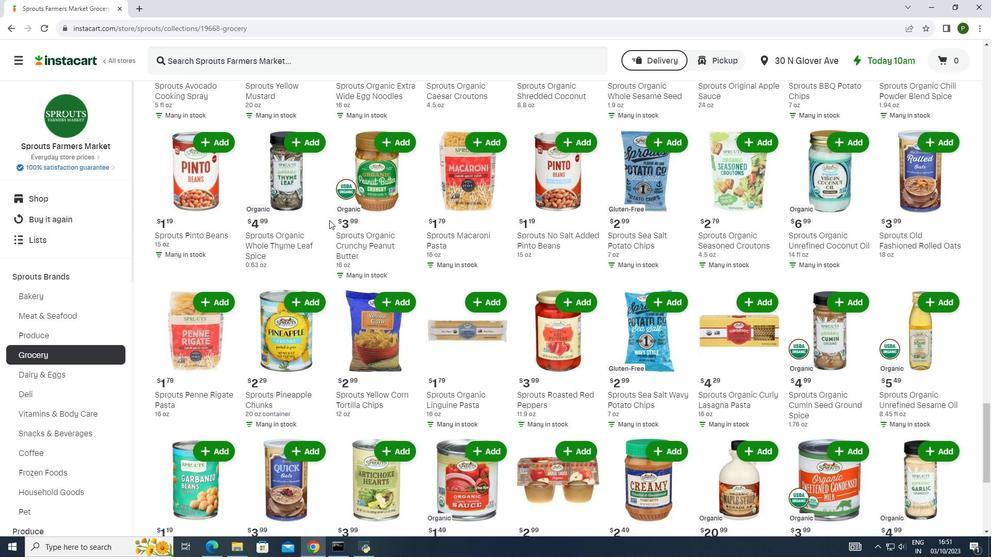 
Action: Mouse scrolled (329, 220) with delta (0, 0)
Screenshot: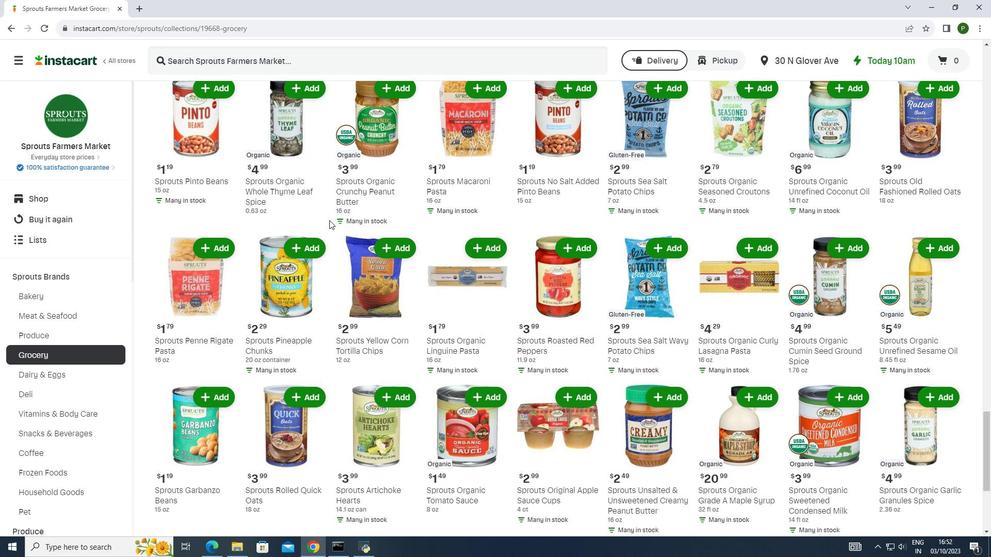 
Action: Mouse scrolled (329, 220) with delta (0, 0)
Screenshot: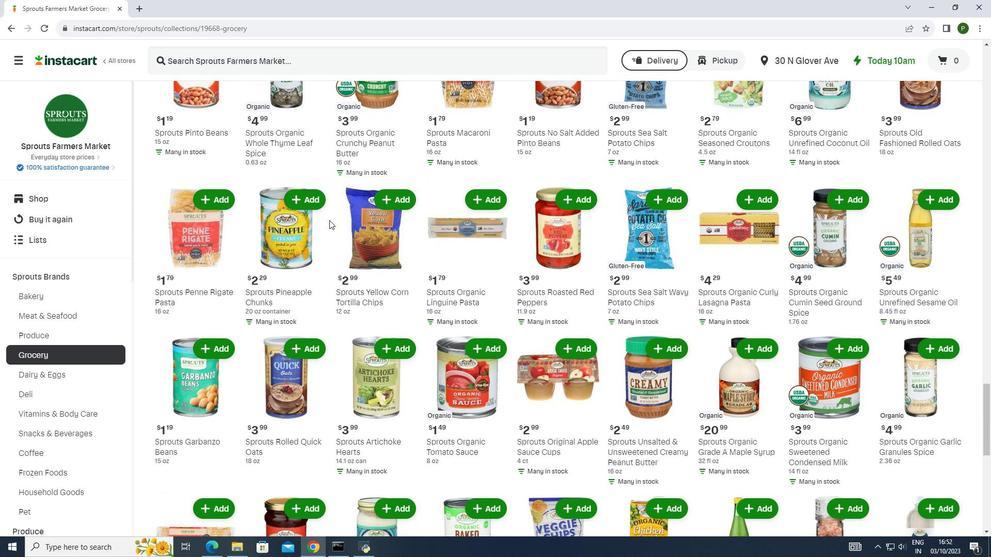 
Action: Mouse scrolled (329, 220) with delta (0, 0)
Screenshot: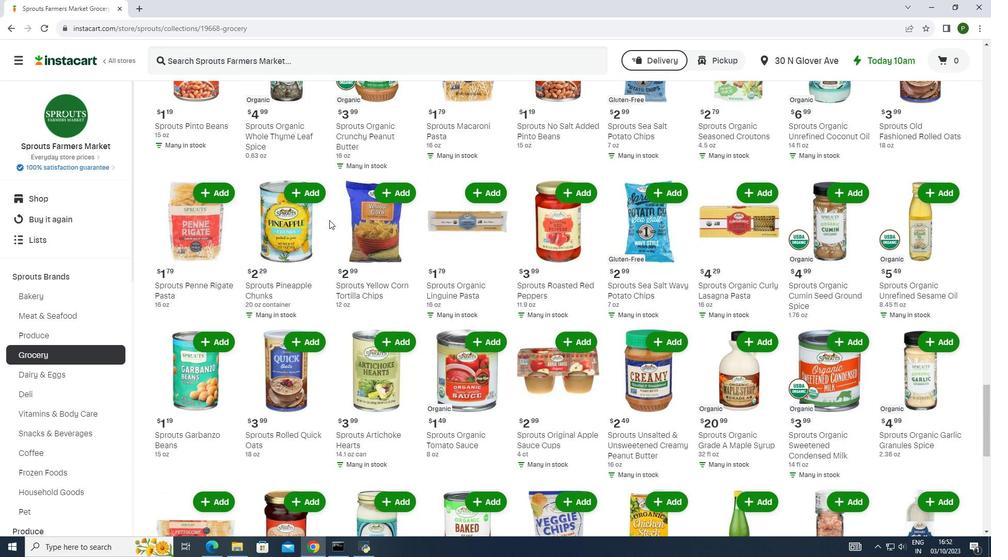 
Action: Mouse scrolled (329, 220) with delta (0, 0)
Screenshot: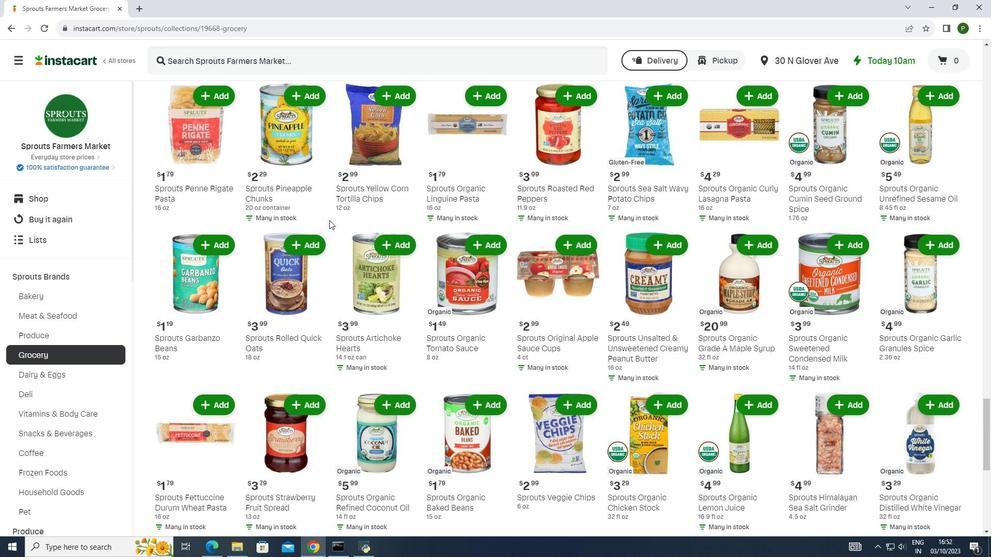 
Action: Mouse scrolled (329, 220) with delta (0, 0)
Screenshot: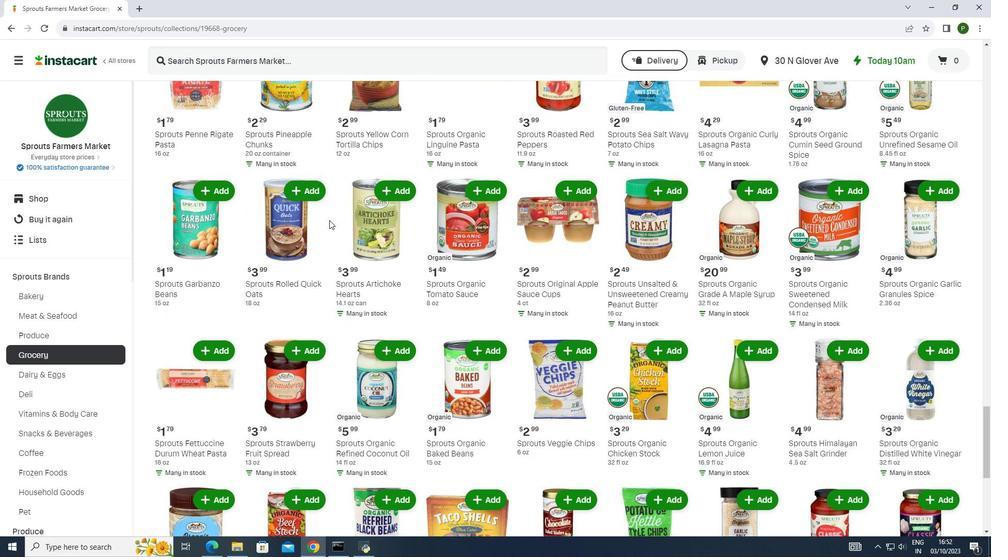 
Action: Mouse scrolled (329, 220) with delta (0, 0)
Screenshot: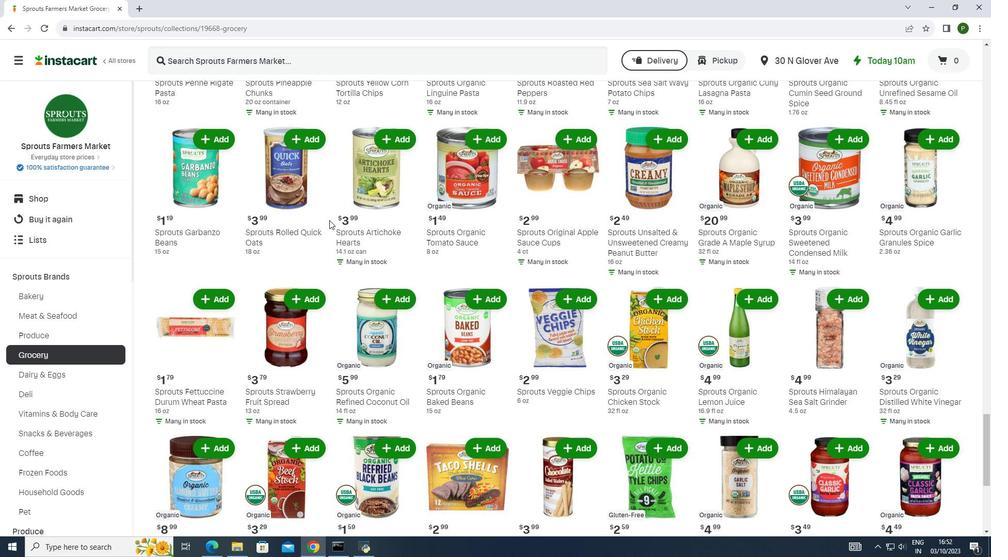 
Action: Mouse scrolled (329, 220) with delta (0, 0)
Screenshot: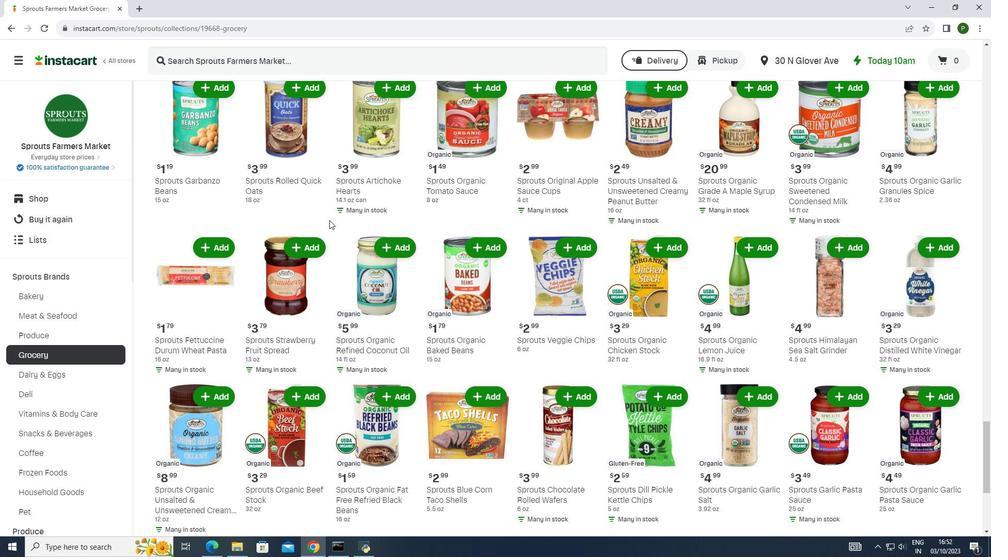 
Action: Mouse scrolled (329, 220) with delta (0, 0)
Screenshot: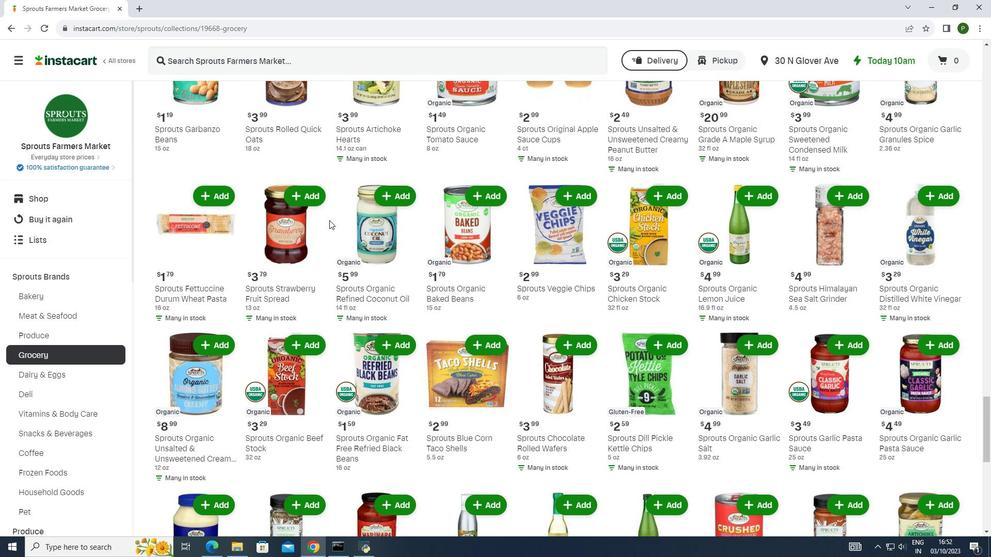 
Action: Mouse scrolled (329, 220) with delta (0, 0)
Screenshot: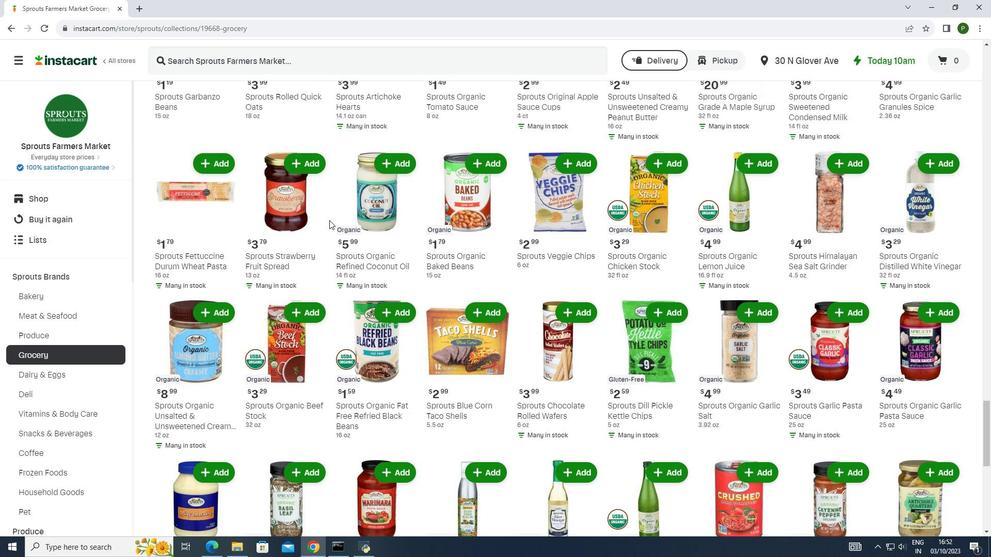 
Action: Mouse scrolled (329, 220) with delta (0, 0)
Screenshot: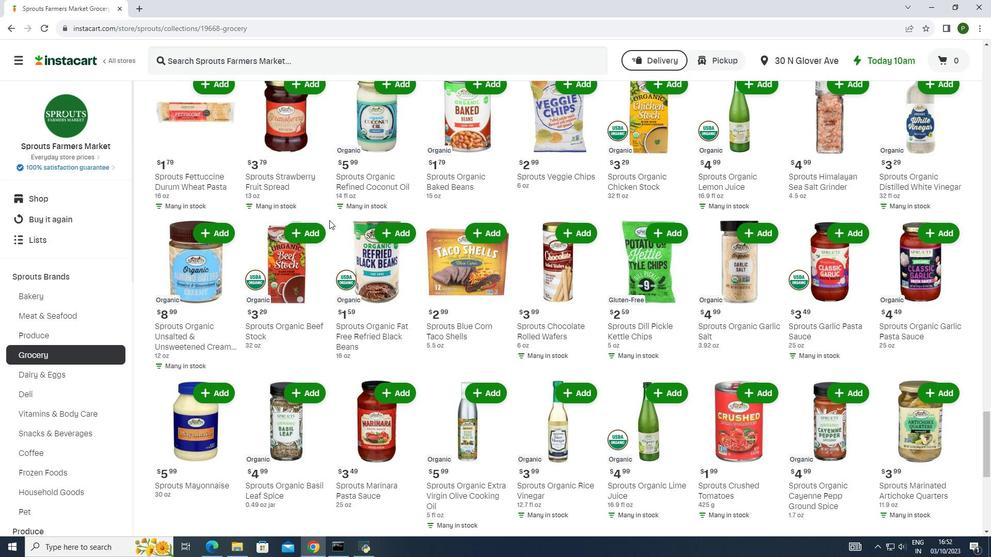 
Action: Mouse scrolled (329, 220) with delta (0, 0)
Screenshot: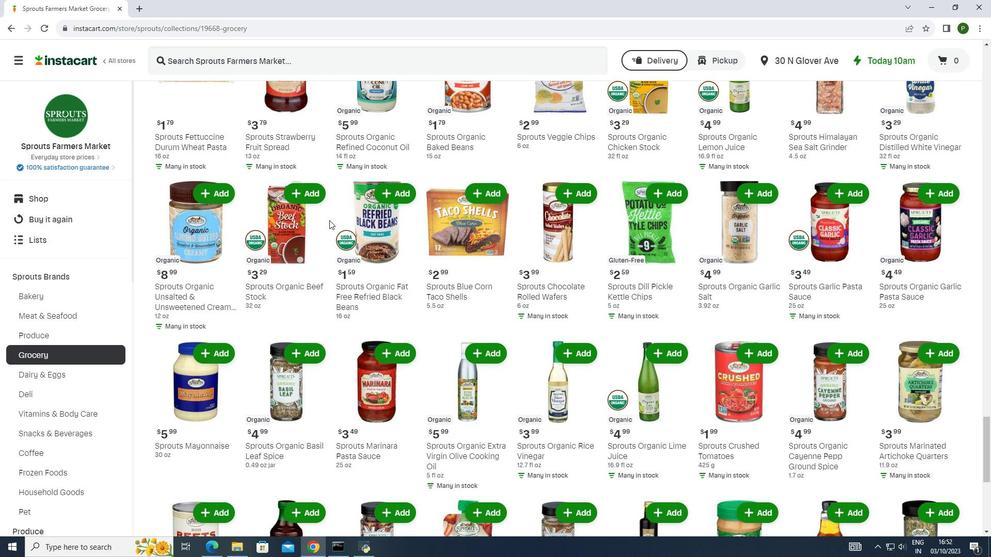 
Action: Mouse scrolled (329, 220) with delta (0, 0)
Screenshot: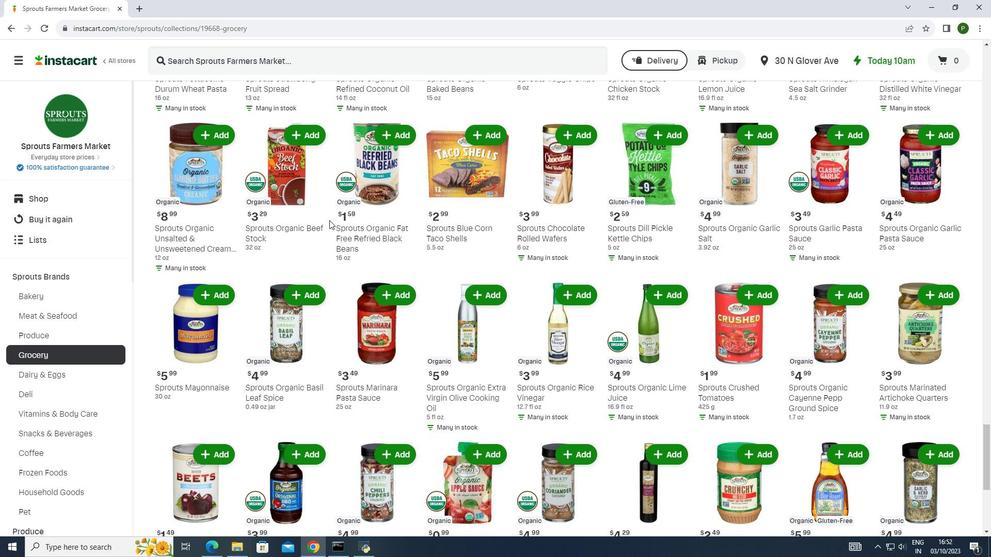 
Action: Mouse scrolled (329, 220) with delta (0, 0)
Screenshot: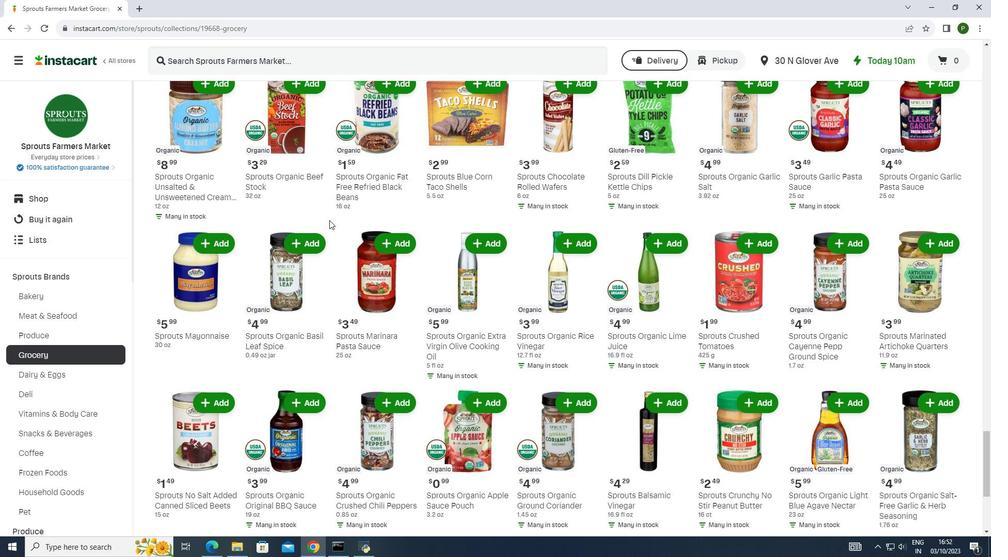 
Action: Mouse scrolled (329, 220) with delta (0, 0)
Screenshot: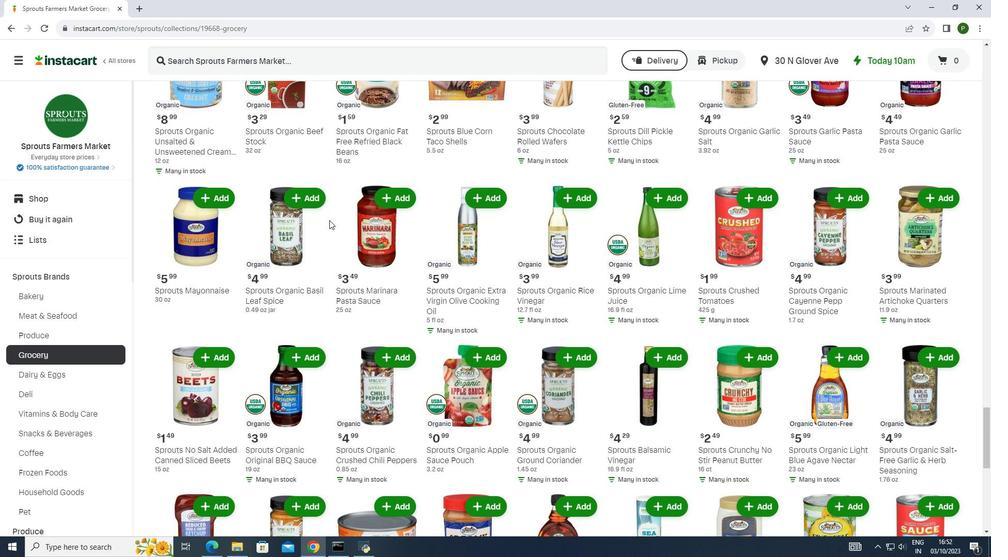 
Action: Mouse scrolled (329, 220) with delta (0, 0)
Screenshot: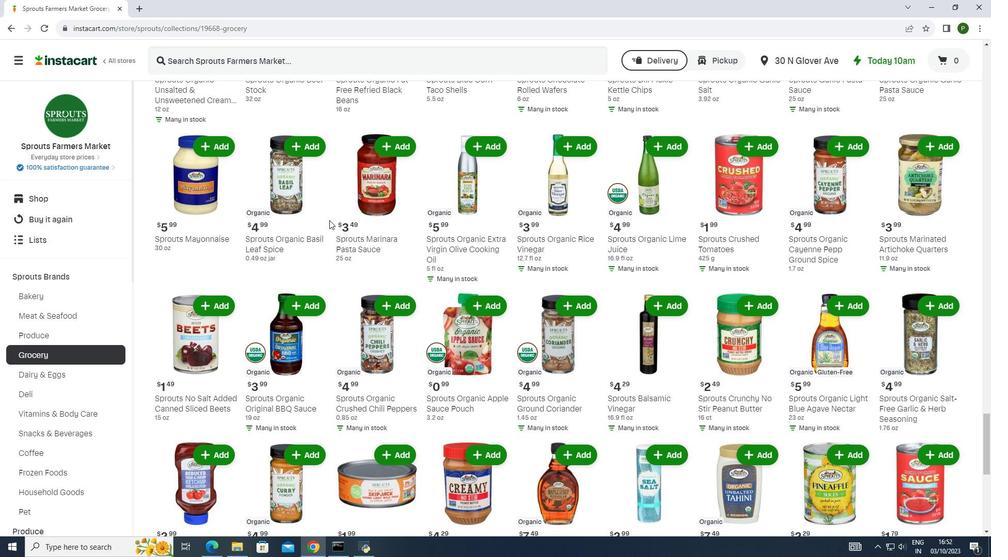 
Action: Mouse scrolled (329, 220) with delta (0, 0)
Screenshot: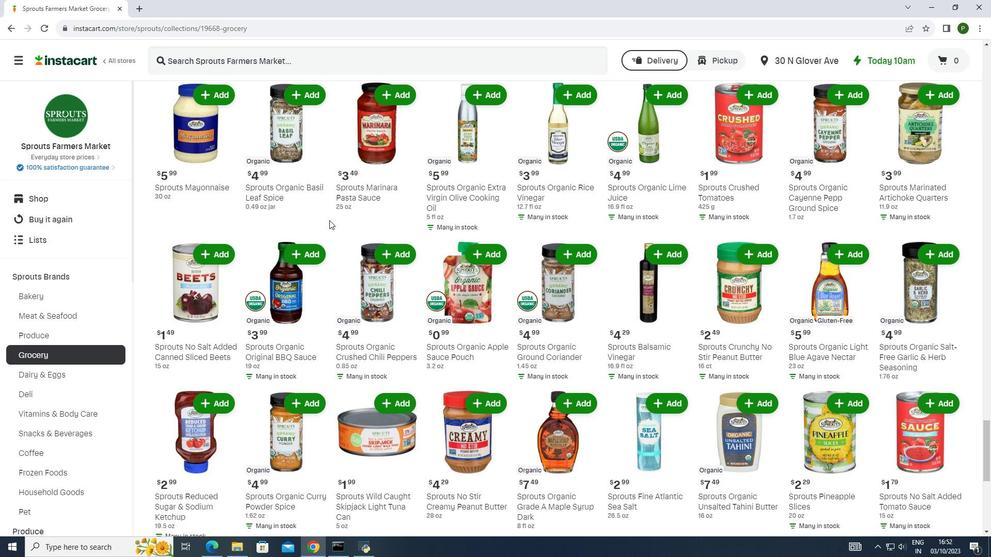 
Action: Mouse scrolled (329, 220) with delta (0, 0)
Screenshot: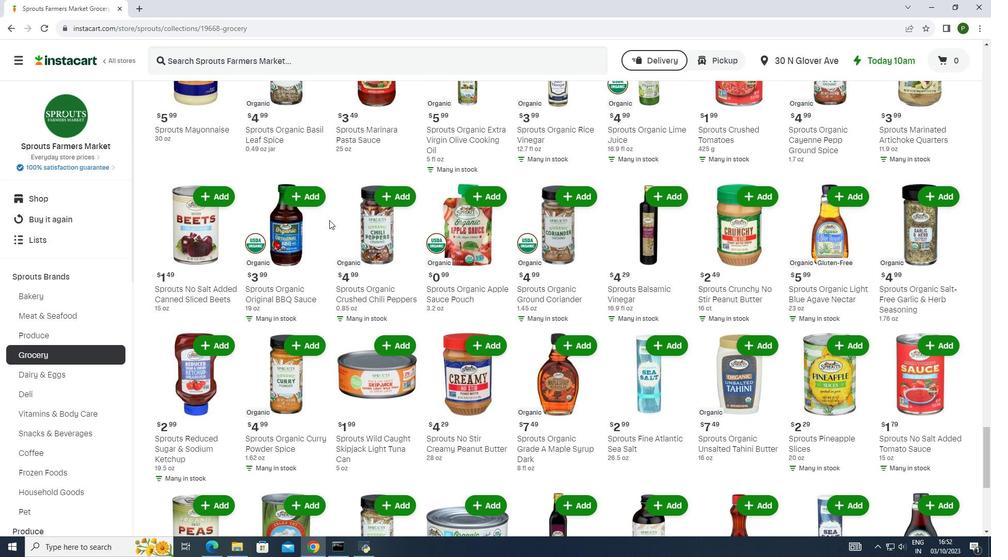 
Action: Mouse scrolled (329, 220) with delta (0, 0)
Screenshot: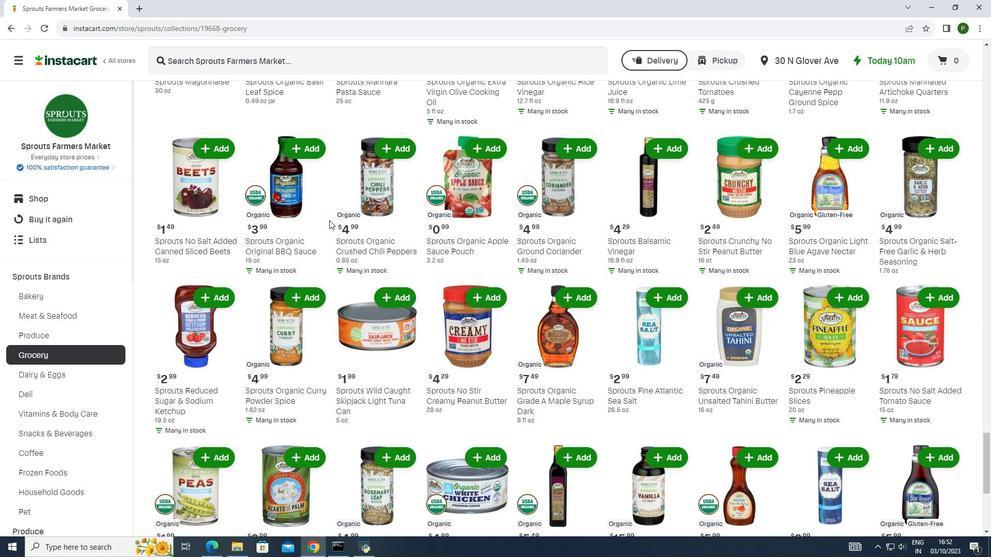 
Action: Mouse scrolled (329, 220) with delta (0, 0)
Screenshot: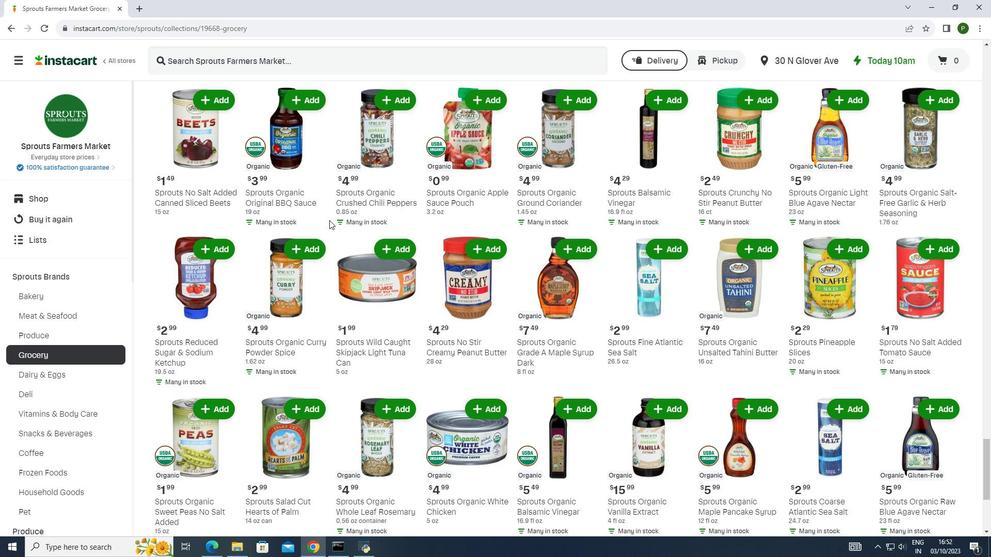 
Action: Mouse scrolled (329, 220) with delta (0, 0)
Screenshot: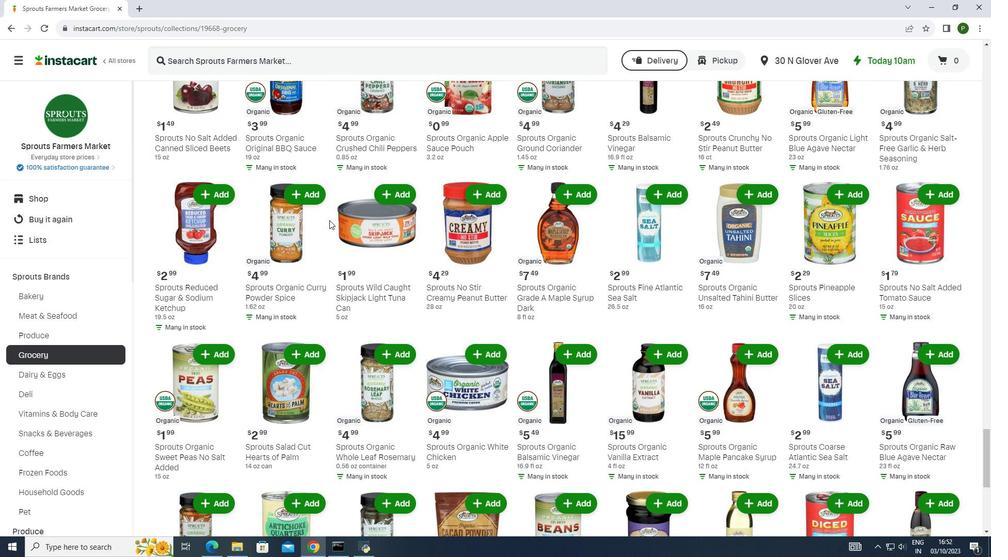
Action: Mouse scrolled (329, 220) with delta (0, 0)
Screenshot: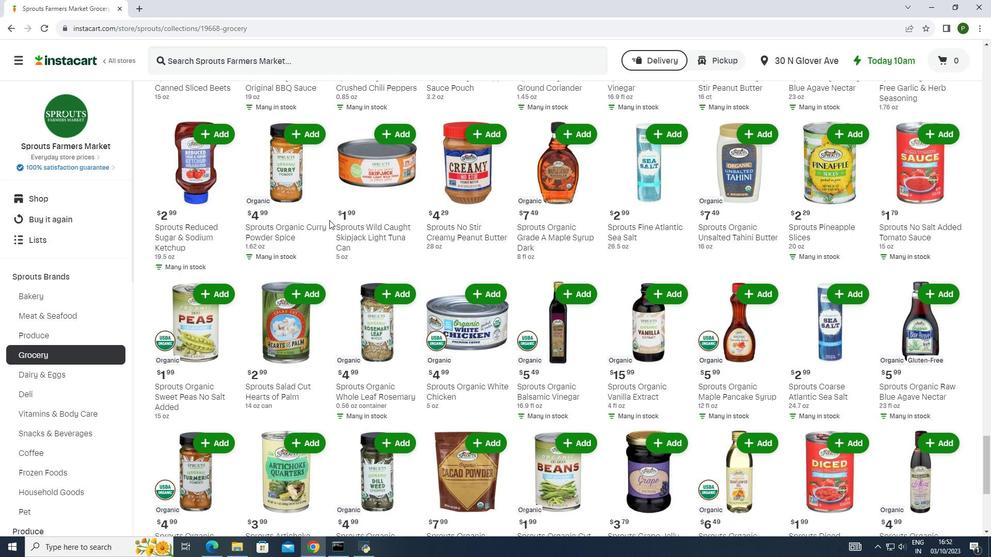 
Action: Mouse scrolled (329, 220) with delta (0, 0)
Screenshot: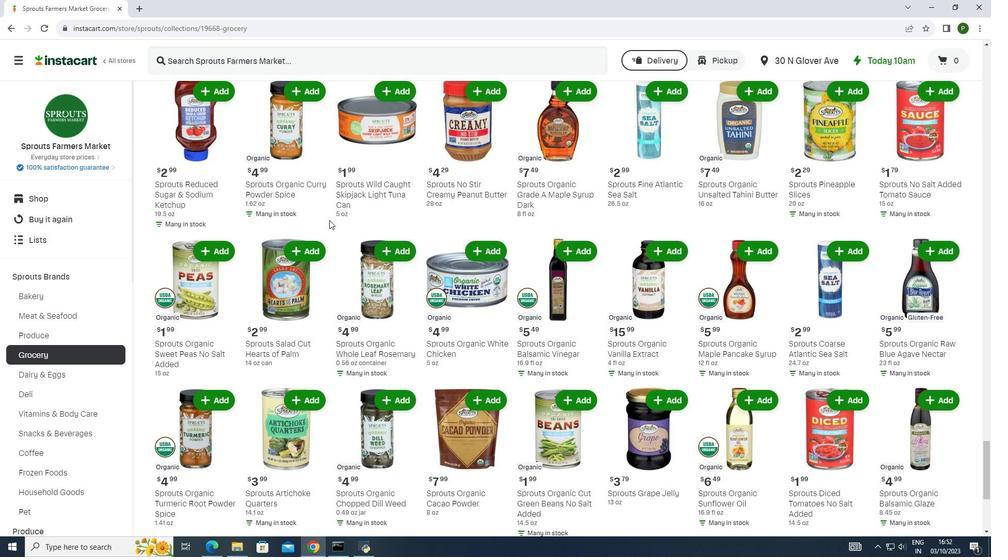 
Action: Mouse scrolled (329, 220) with delta (0, 0)
Screenshot: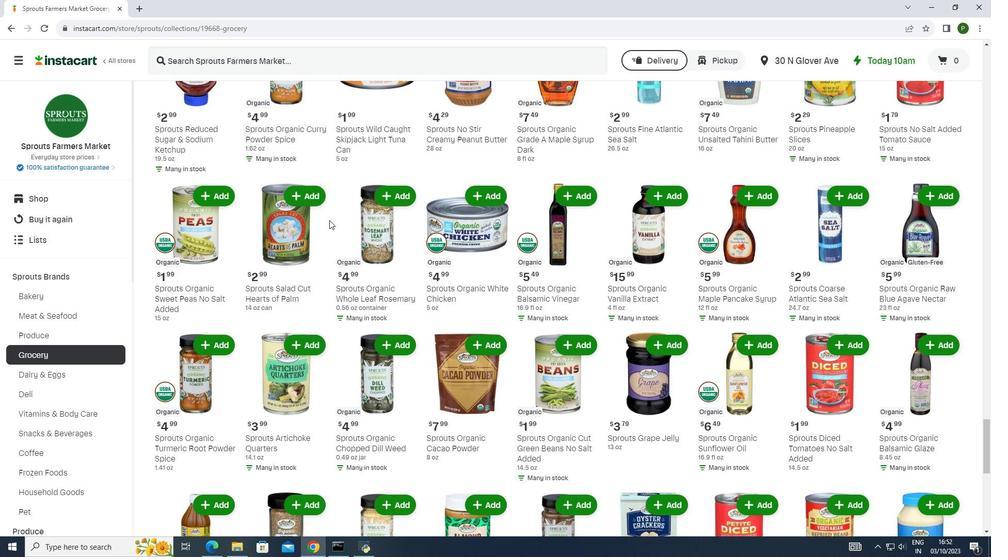 
Action: Mouse scrolled (329, 220) with delta (0, 0)
Screenshot: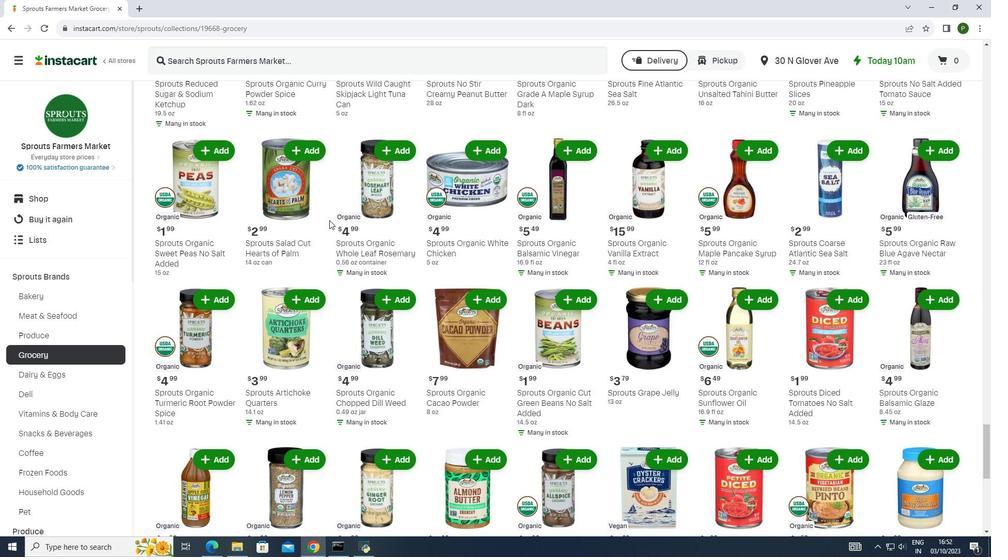 
Action: Mouse scrolled (329, 220) with delta (0, 0)
Screenshot: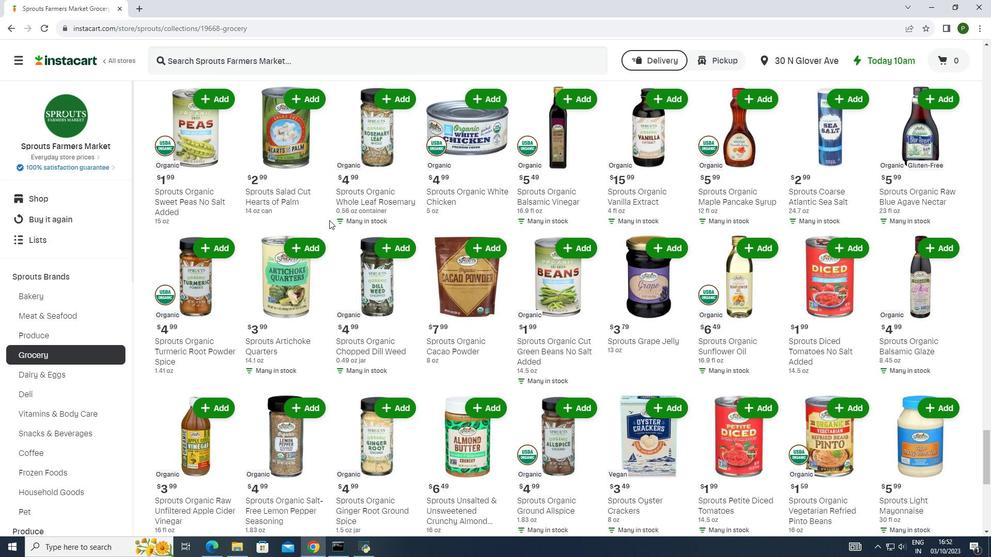 
Action: Mouse scrolled (329, 220) with delta (0, 0)
Screenshot: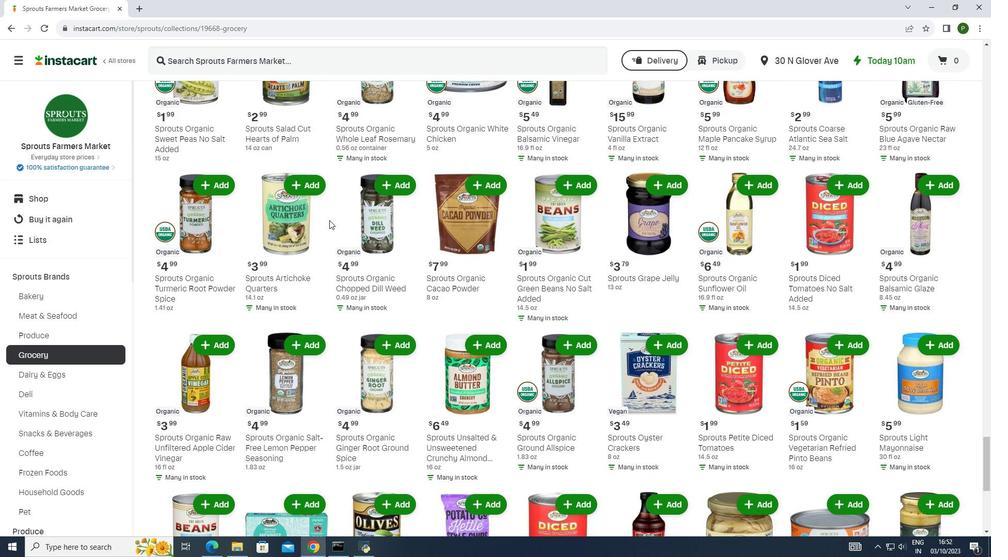 
Action: Mouse scrolled (329, 220) with delta (0, 0)
Screenshot: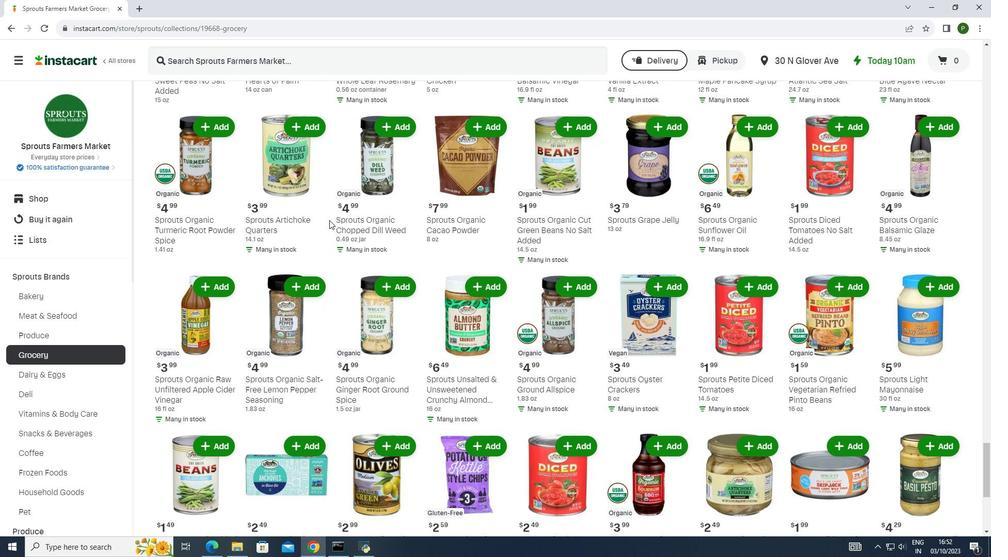 
Action: Mouse scrolled (329, 220) with delta (0, 0)
Screenshot: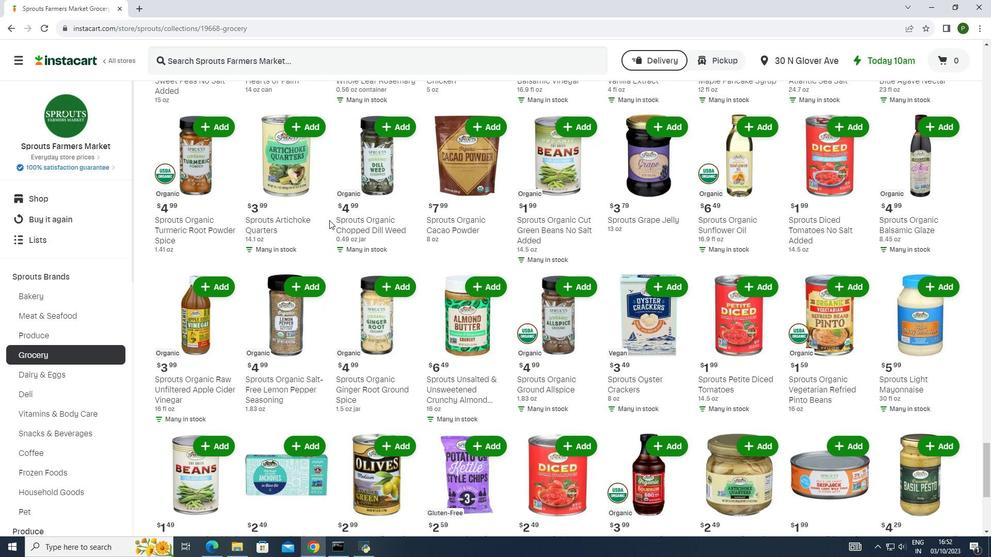 
Action: Mouse scrolled (329, 220) with delta (0, 0)
Screenshot: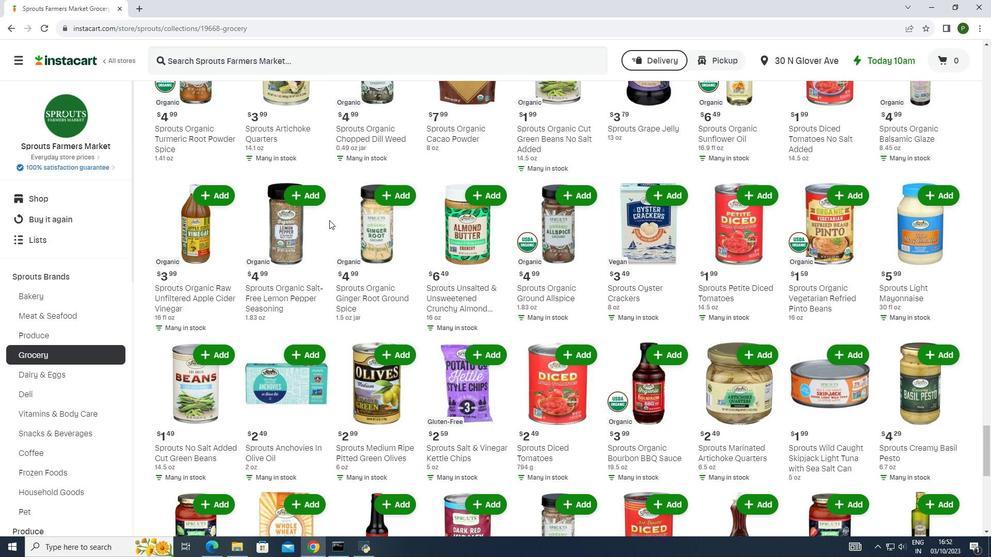 
Action: Mouse scrolled (329, 220) with delta (0, 0)
Screenshot: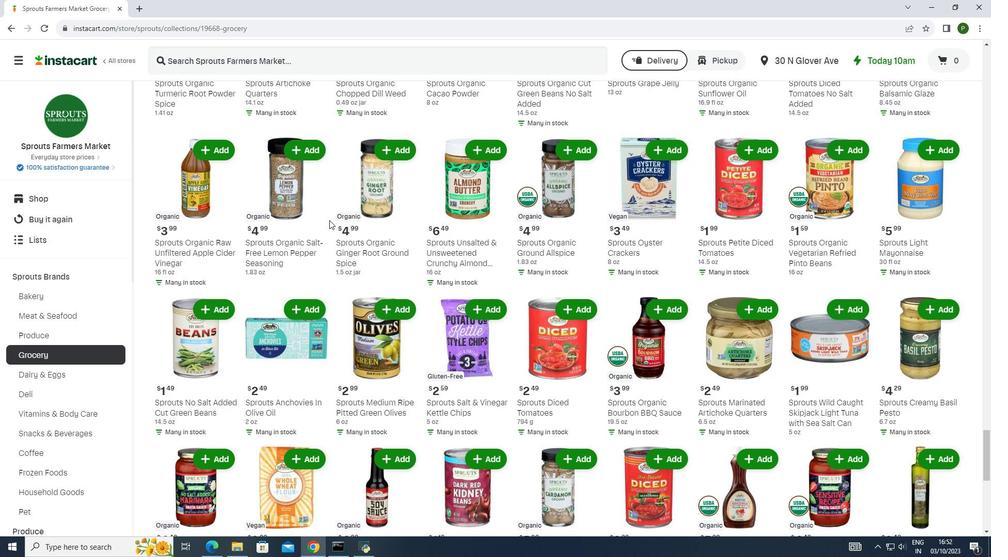 
Action: Mouse scrolled (329, 220) with delta (0, 0)
Screenshot: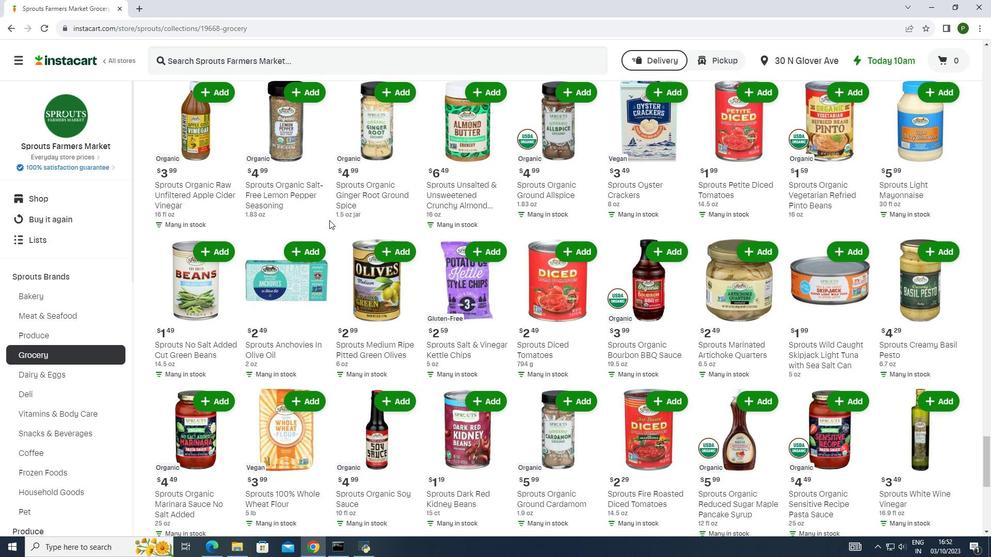 
Action: Mouse scrolled (329, 220) with delta (0, 0)
Screenshot: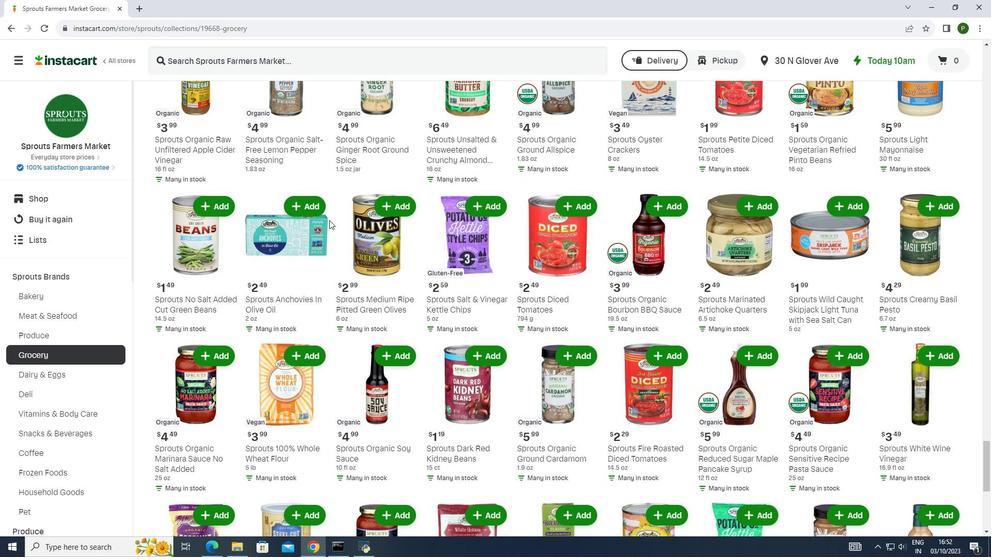 
Action: Mouse scrolled (329, 220) with delta (0, 0)
Screenshot: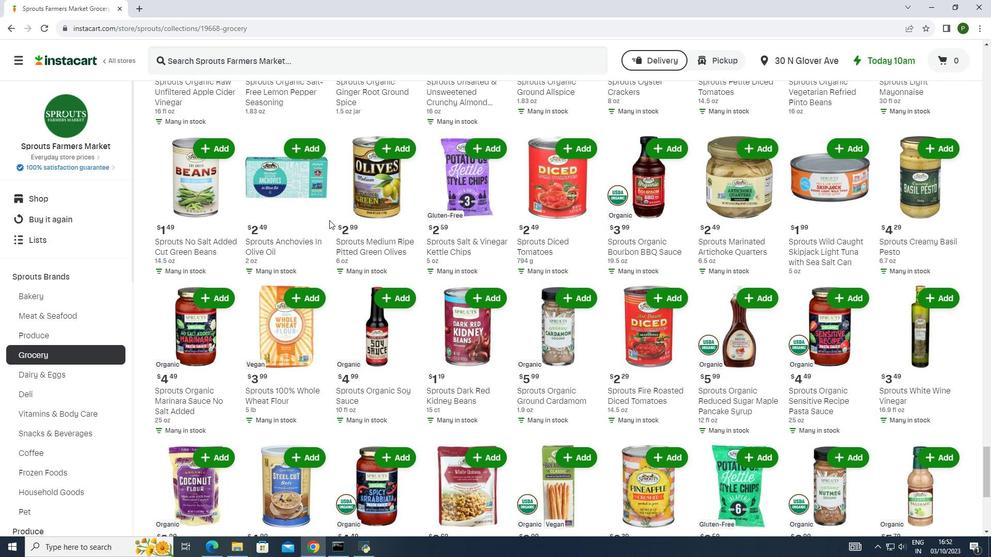 
Action: Mouse scrolled (329, 220) with delta (0, 0)
Screenshot: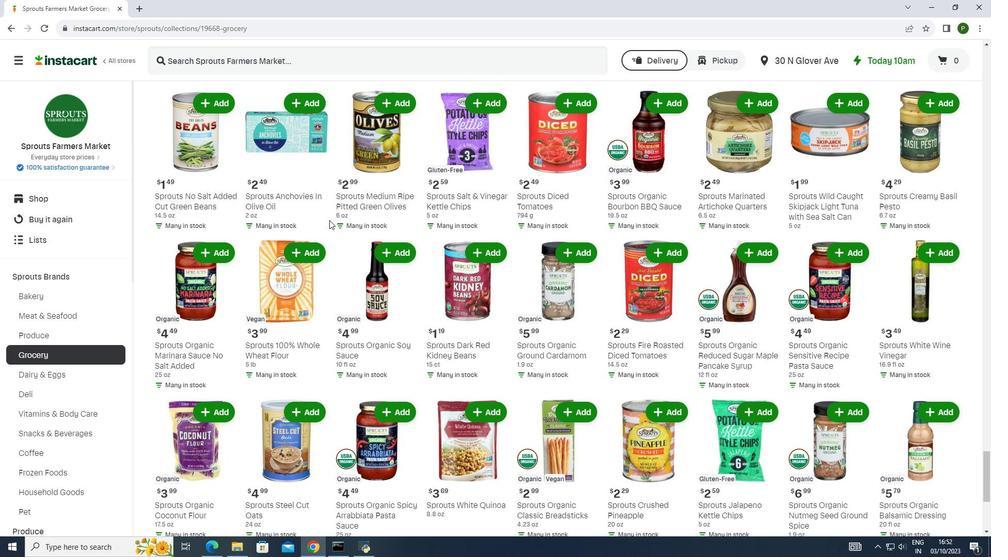 
Action: Mouse scrolled (329, 220) with delta (0, 0)
Screenshot: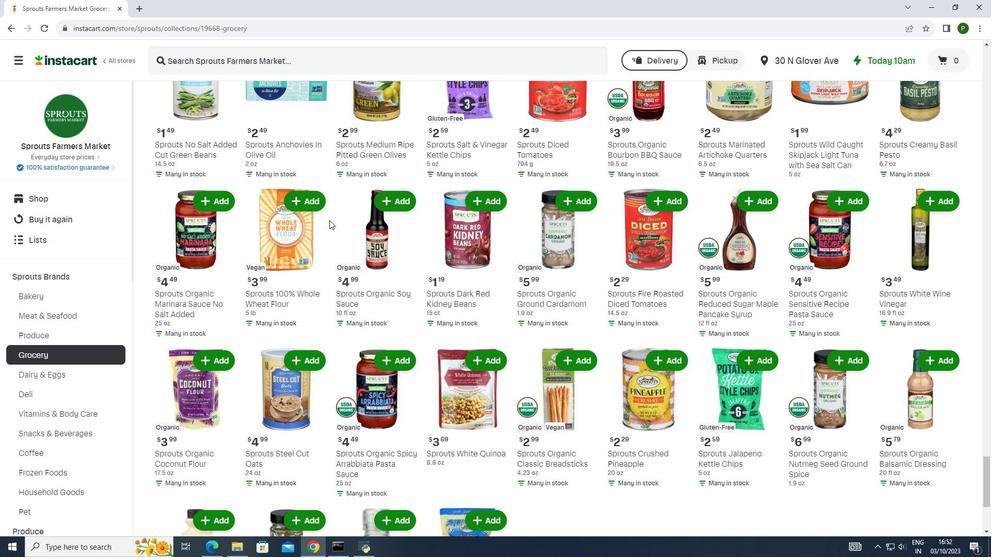 
Action: Mouse moved to (208, 151)
Screenshot: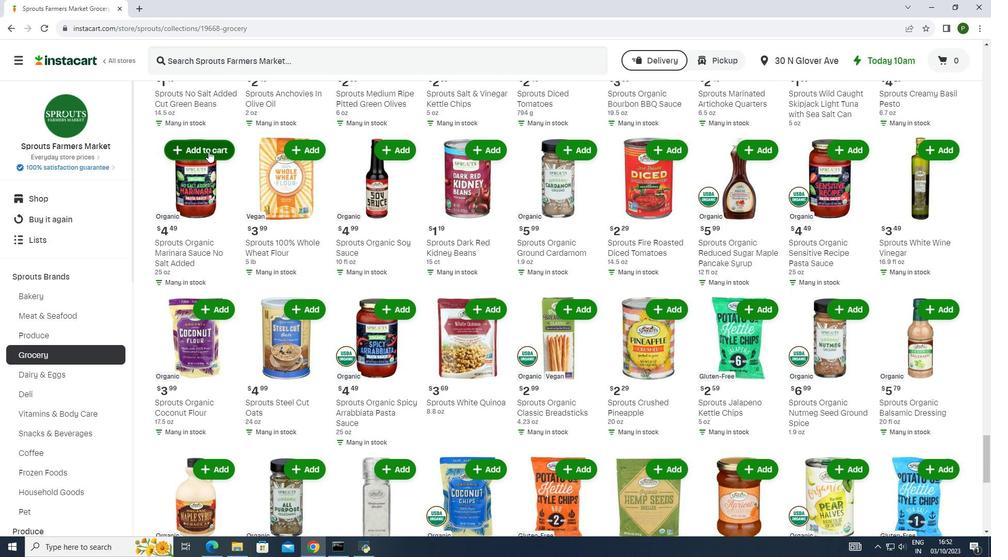 
Action: Mouse pressed left at (208, 151)
Screenshot: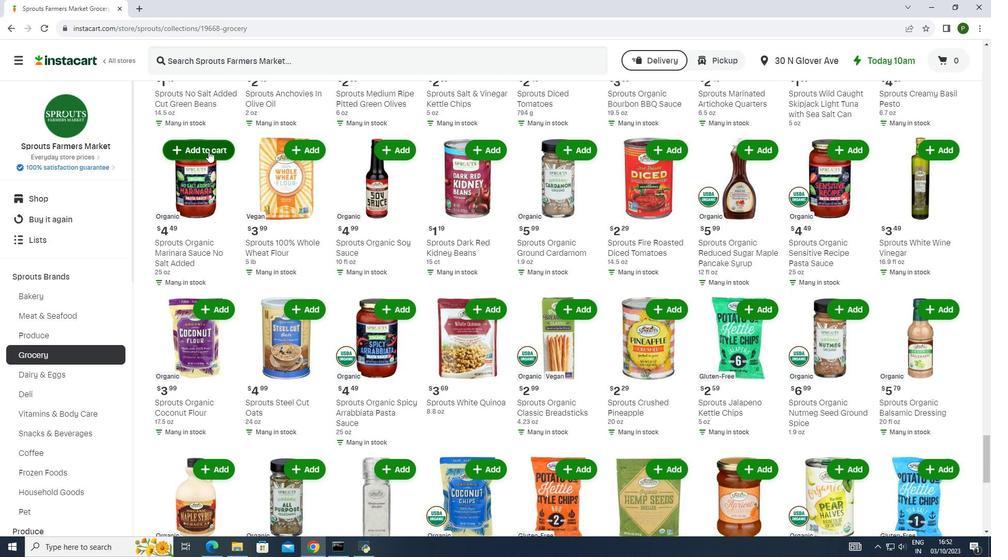
